 Task: Add Sprouts Organic Ginger Root Ground Spice to the cart.
Action: Mouse moved to (18, 82)
Screenshot: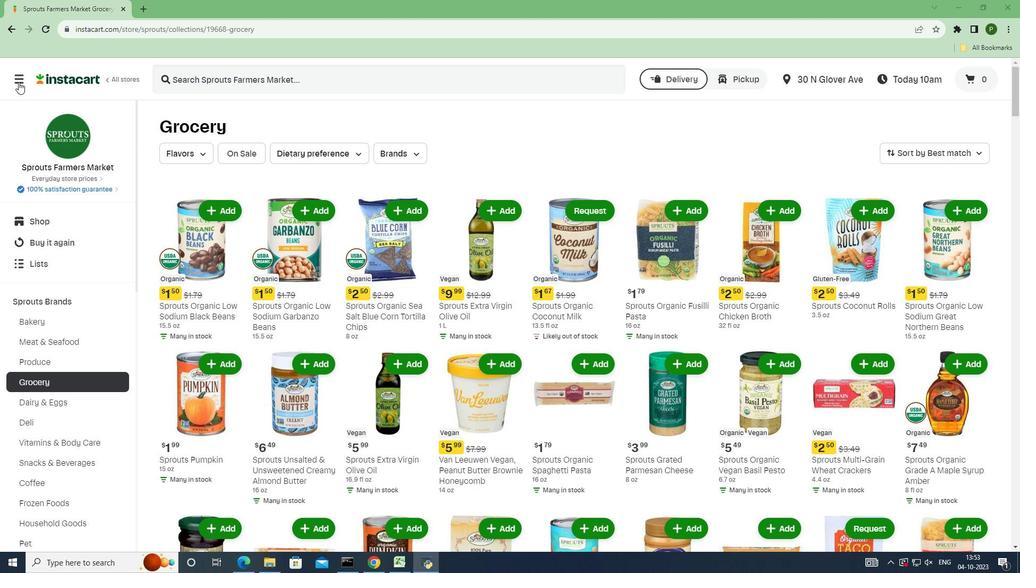 
Action: Mouse pressed left at (18, 82)
Screenshot: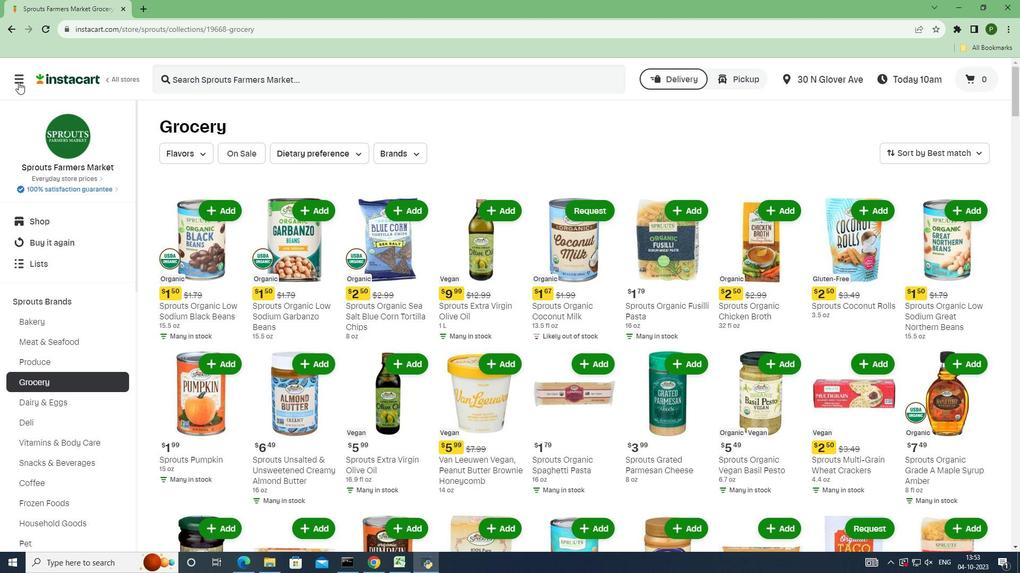 
Action: Mouse moved to (57, 298)
Screenshot: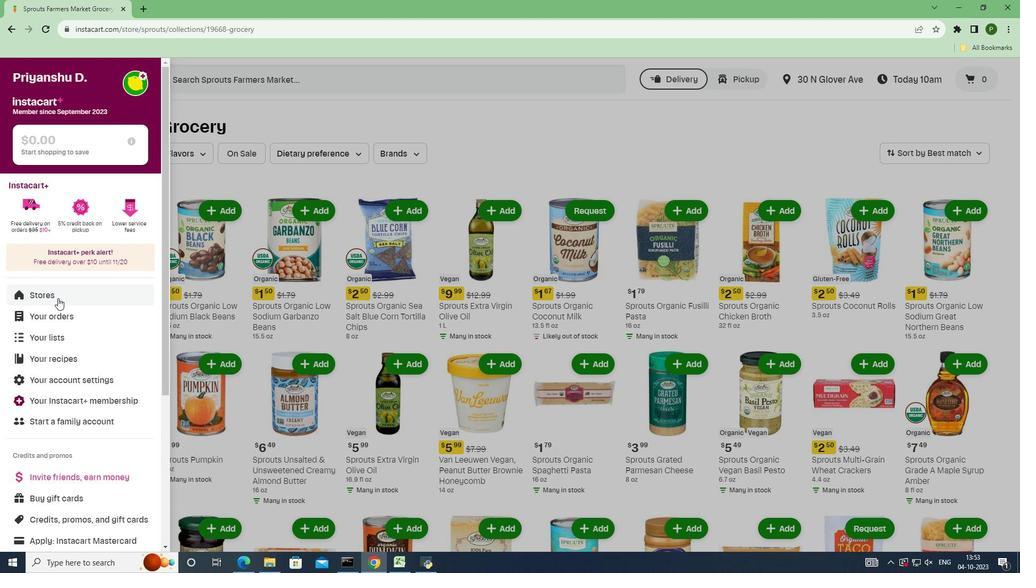 
Action: Mouse pressed left at (57, 298)
Screenshot: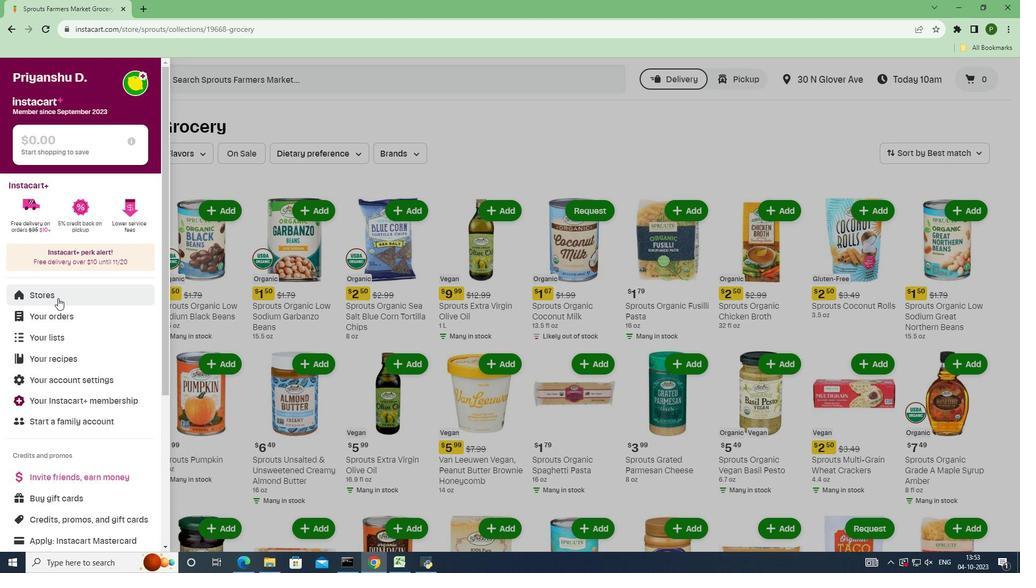 
Action: Mouse moved to (227, 132)
Screenshot: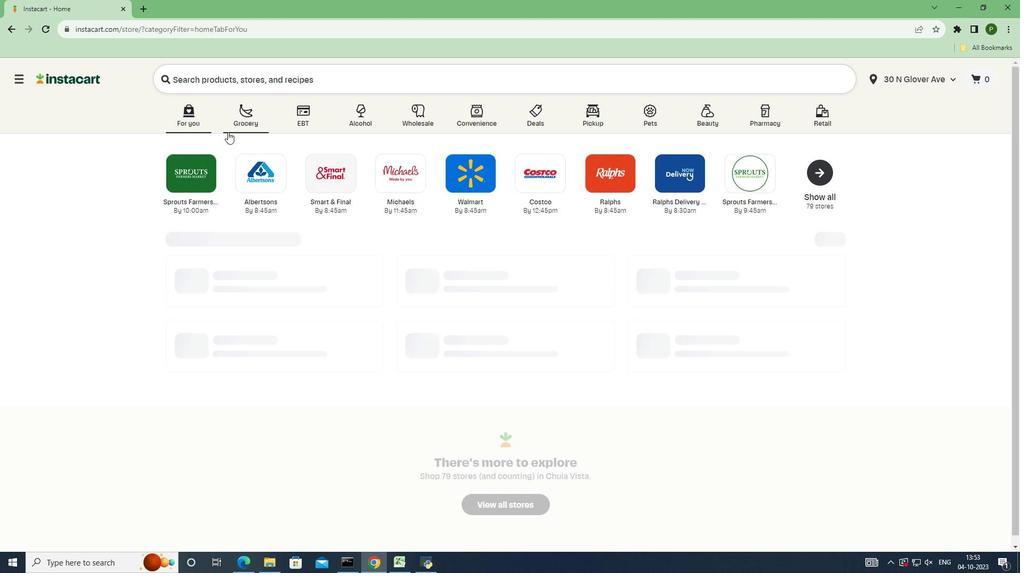
Action: Mouse pressed left at (227, 132)
Screenshot: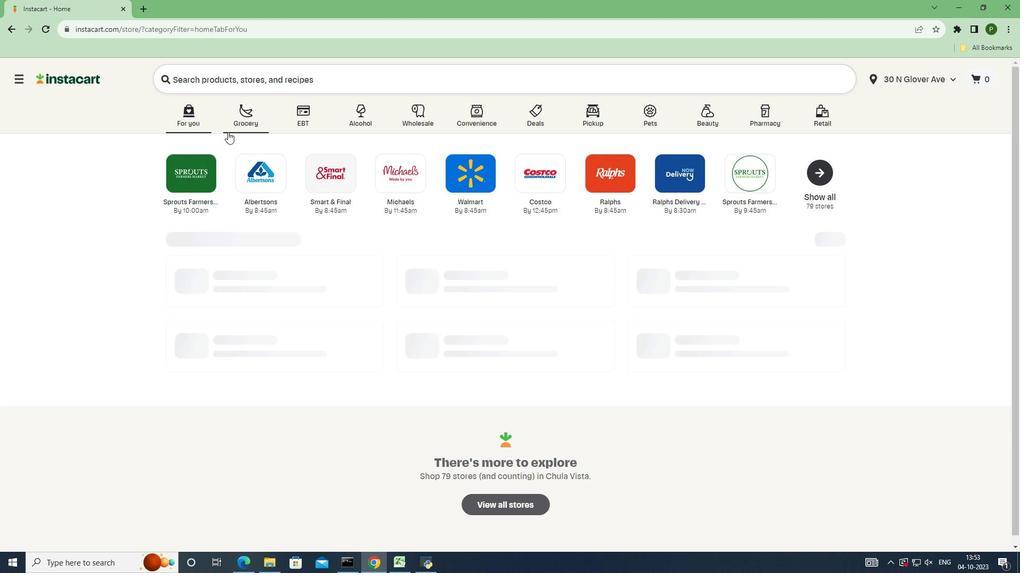 
Action: Mouse moved to (637, 244)
Screenshot: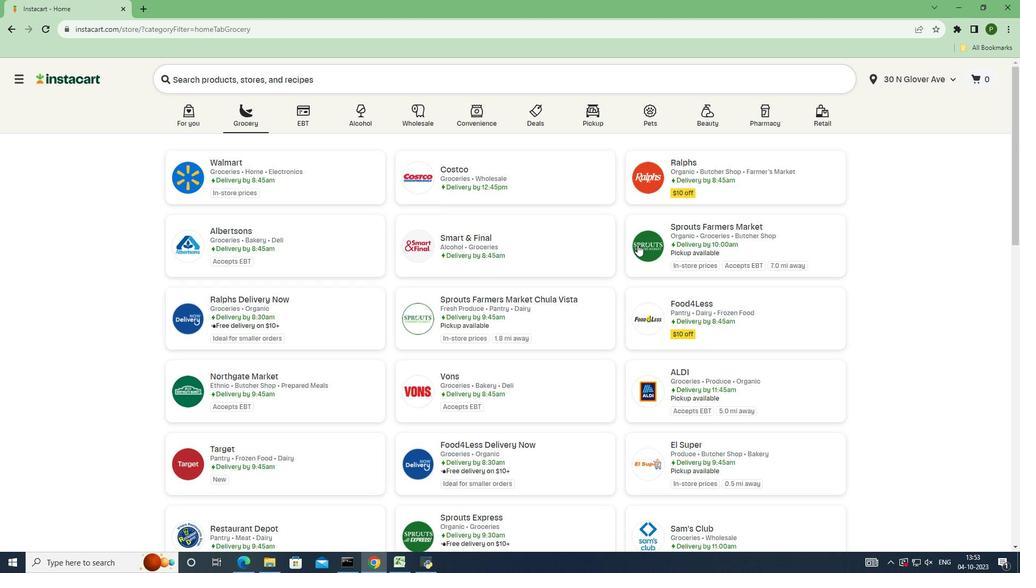 
Action: Mouse pressed left at (637, 244)
Screenshot: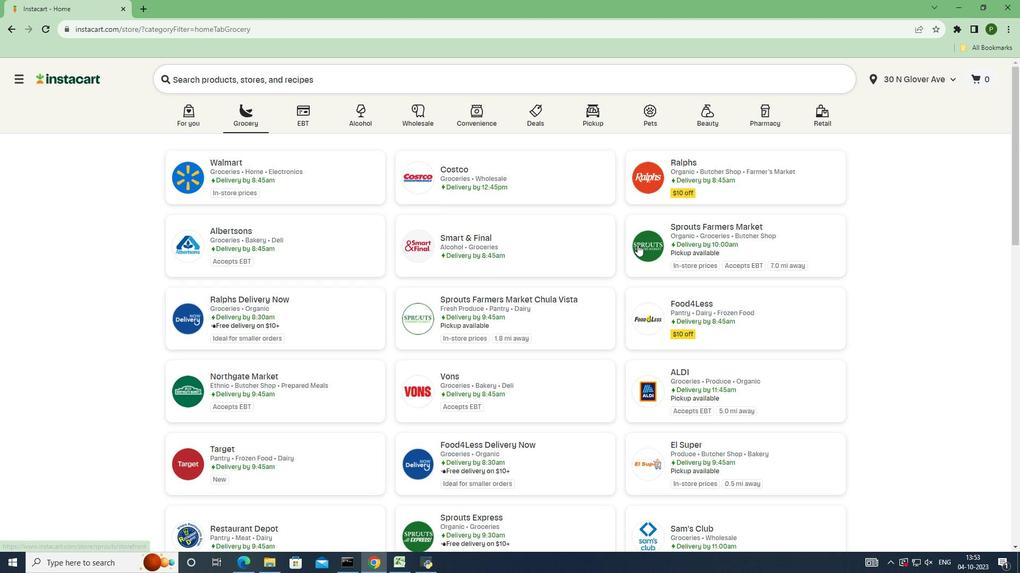 
Action: Mouse moved to (80, 306)
Screenshot: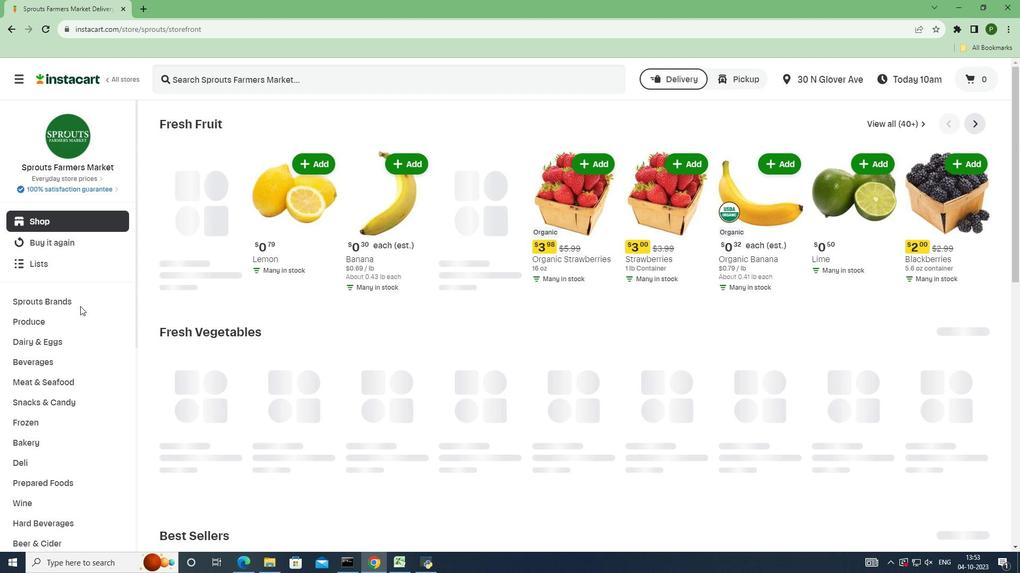 
Action: Mouse pressed left at (80, 306)
Screenshot: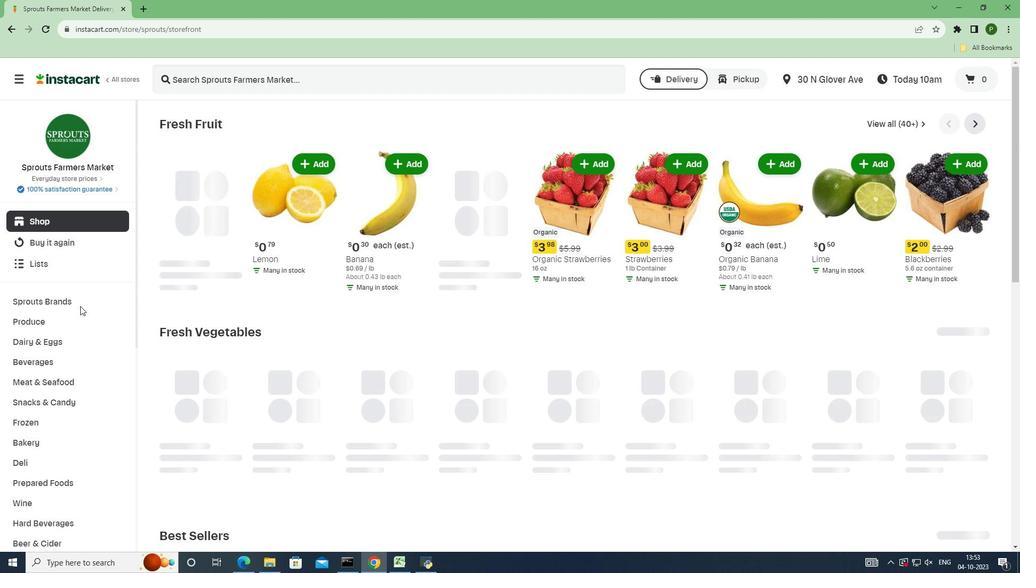 
Action: Mouse moved to (80, 300)
Screenshot: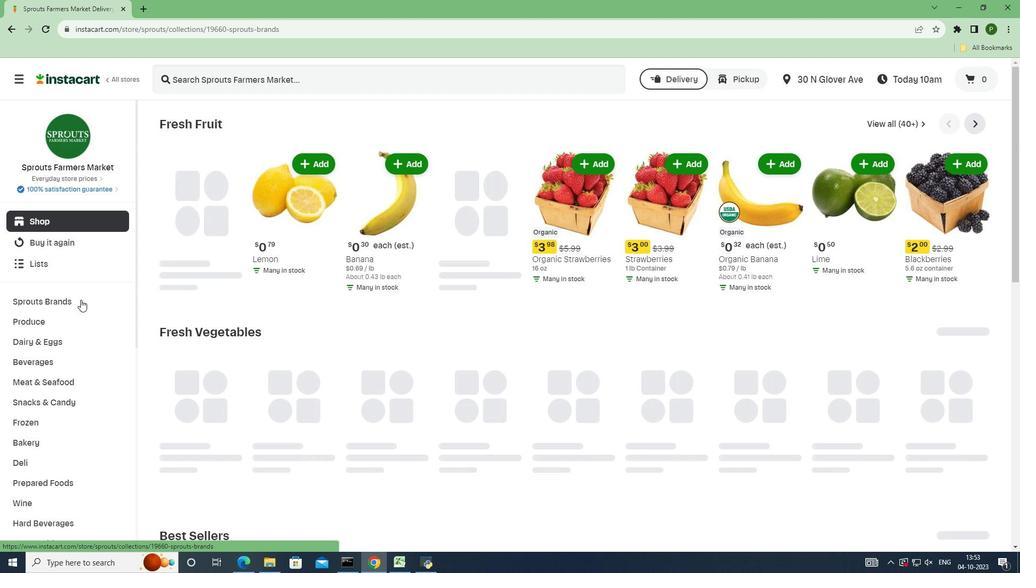 
Action: Mouse pressed left at (80, 300)
Screenshot: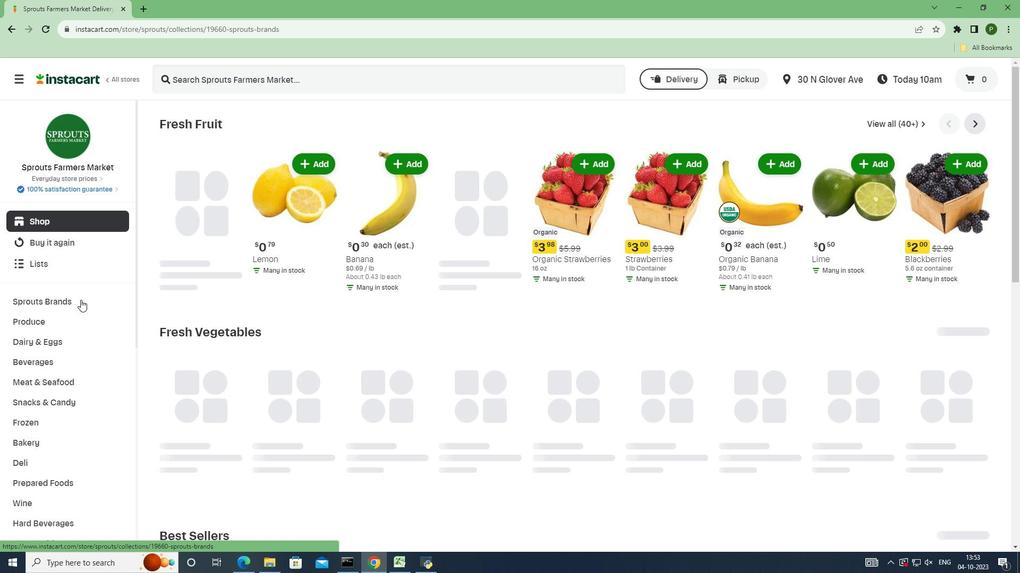 
Action: Mouse moved to (83, 381)
Screenshot: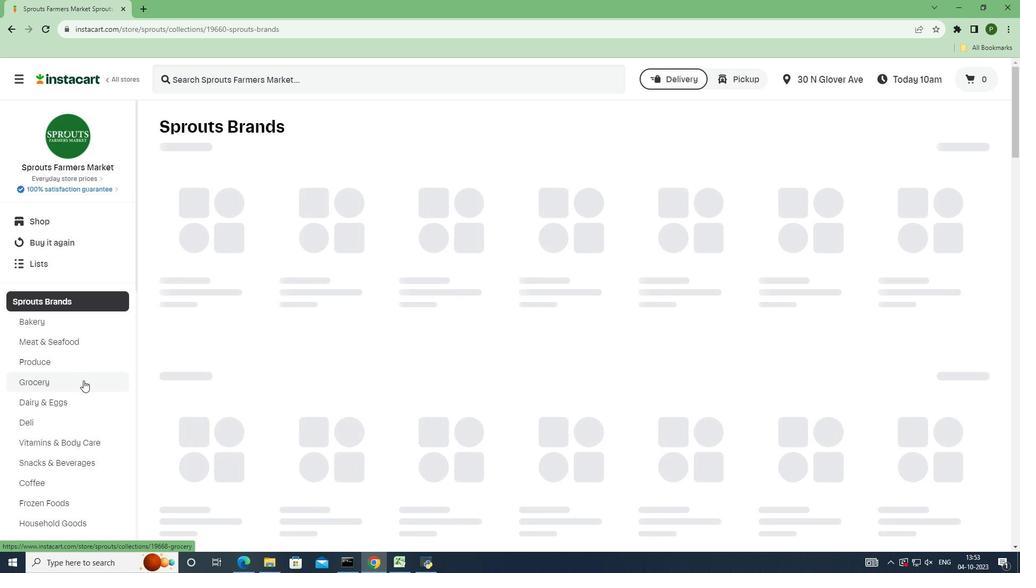 
Action: Mouse pressed left at (83, 381)
Screenshot: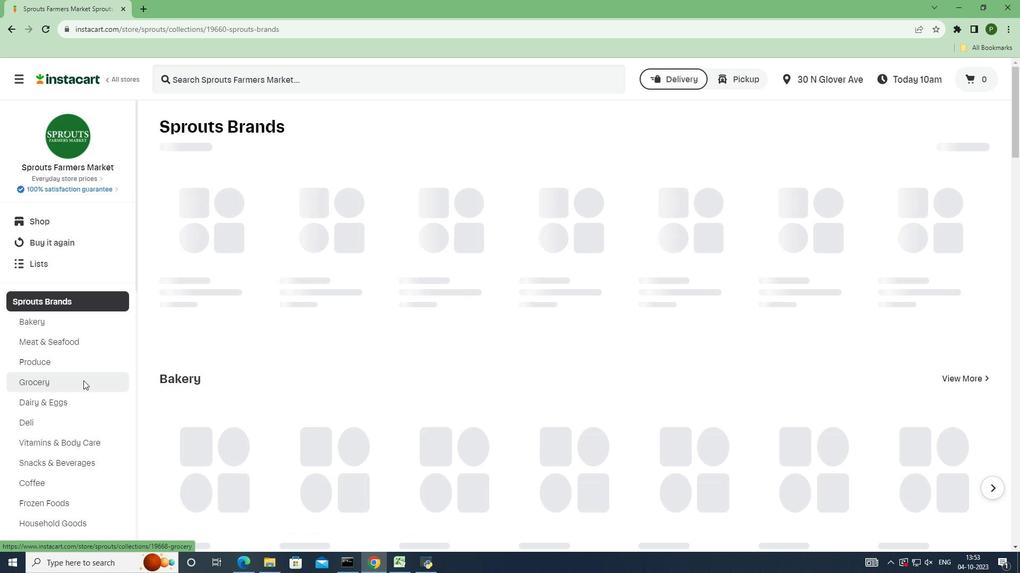 
Action: Mouse moved to (200, 248)
Screenshot: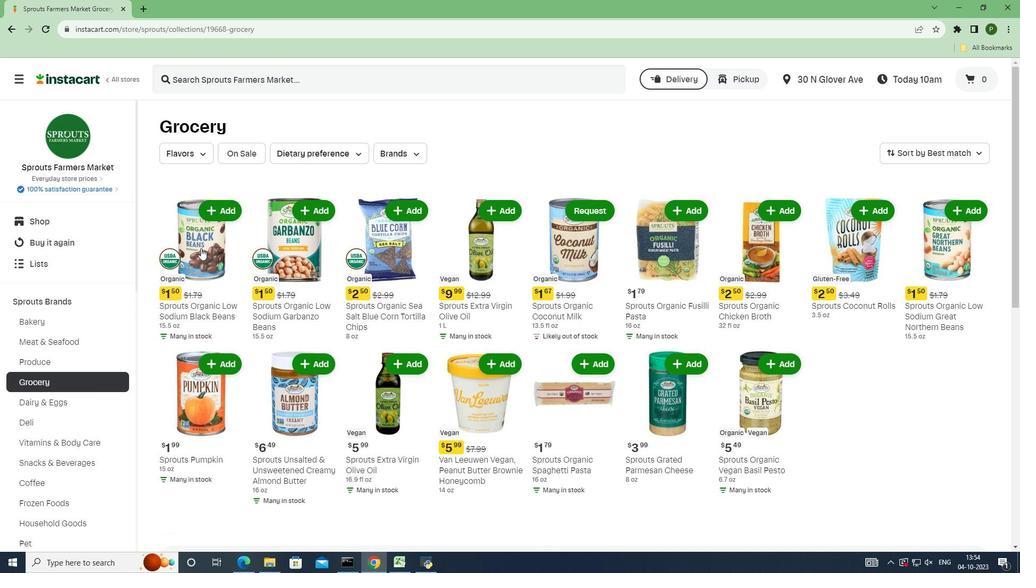 
Action: Mouse scrolled (200, 248) with delta (0, 0)
Screenshot: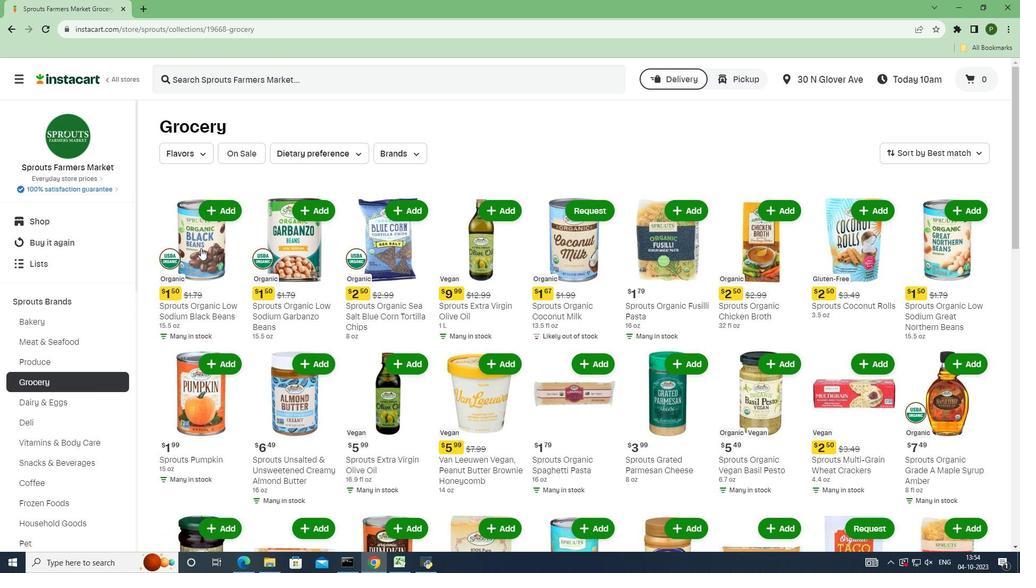 
Action: Mouse scrolled (200, 248) with delta (0, 0)
Screenshot: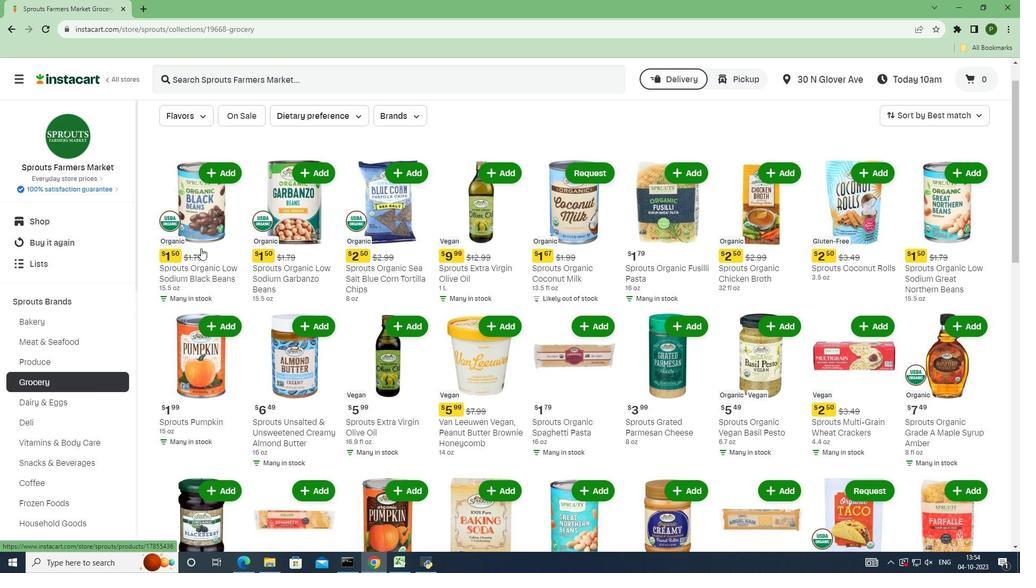
Action: Mouse moved to (213, 254)
Screenshot: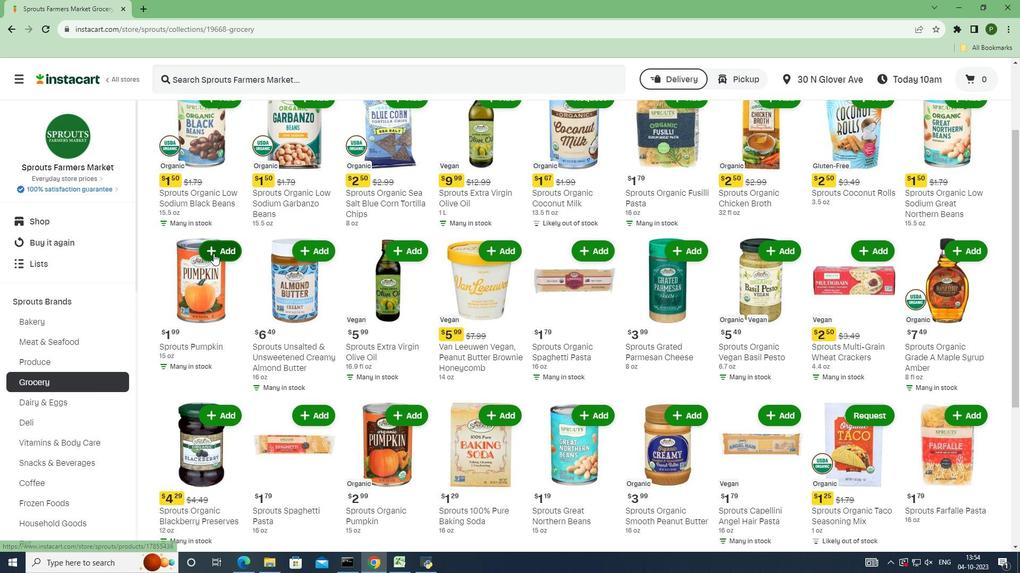 
Action: Mouse scrolled (213, 253) with delta (0, 0)
Screenshot: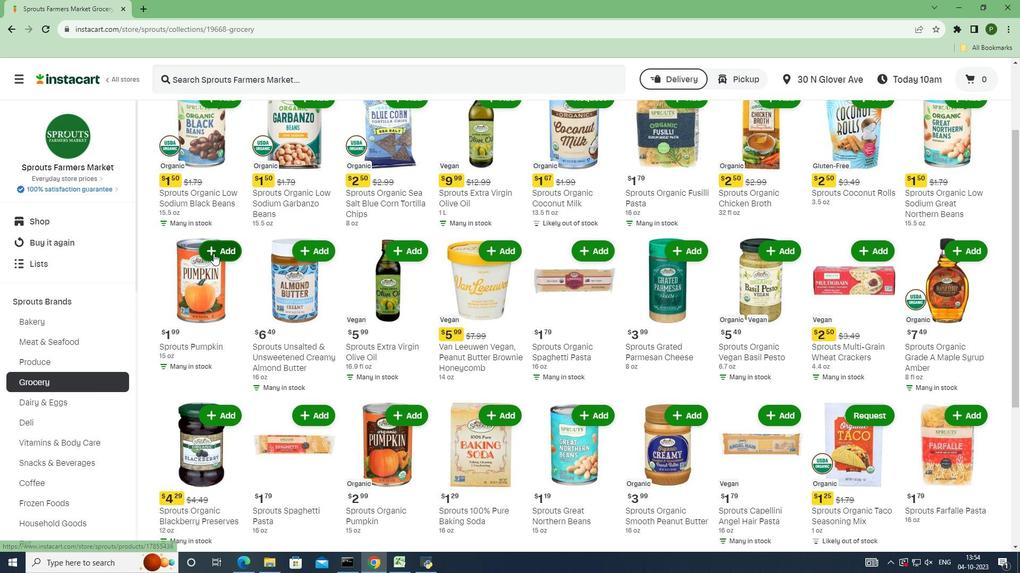 
Action: Mouse scrolled (213, 253) with delta (0, 0)
Screenshot: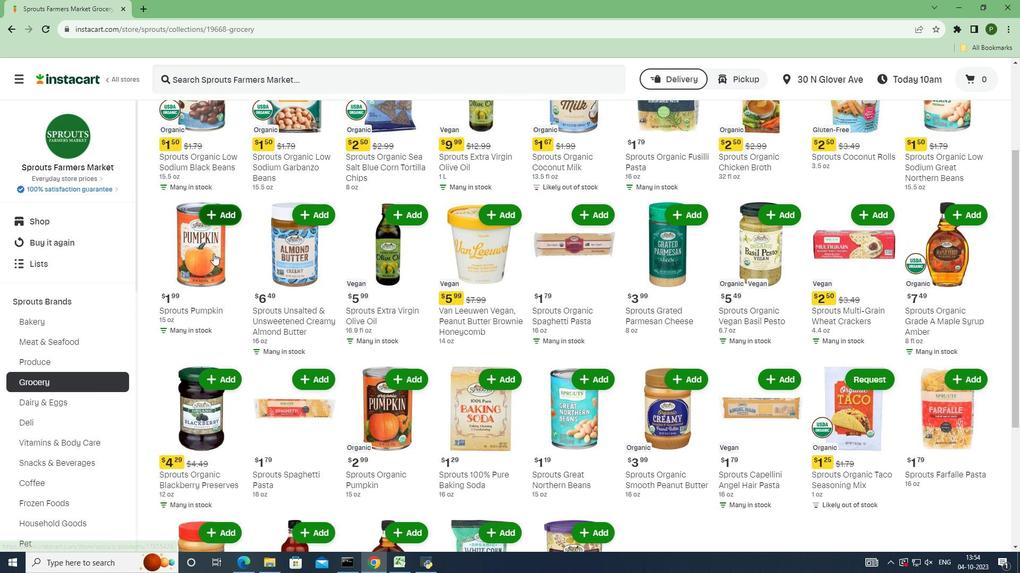 
Action: Mouse scrolled (213, 253) with delta (0, 0)
Screenshot: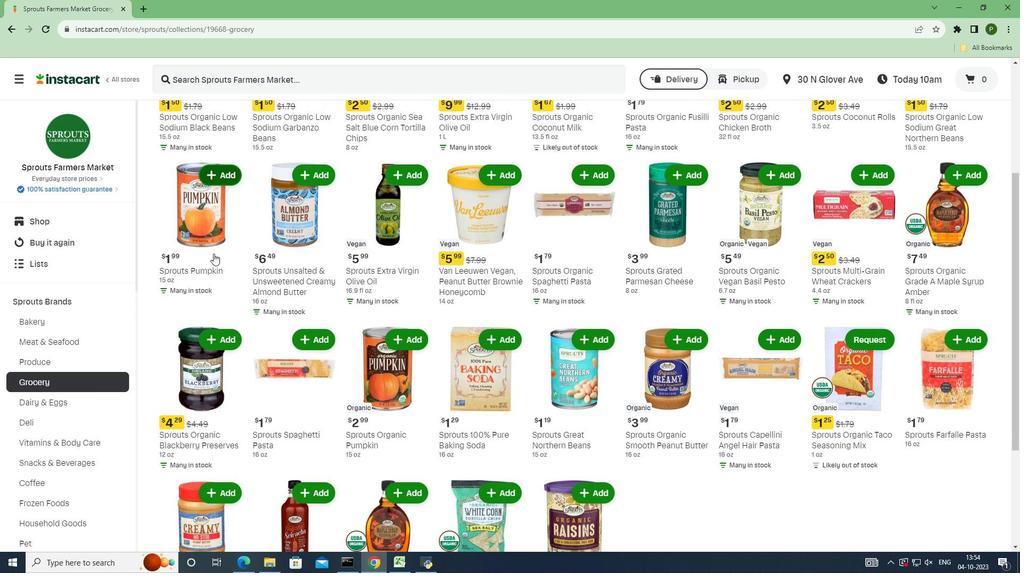 
Action: Mouse moved to (218, 256)
Screenshot: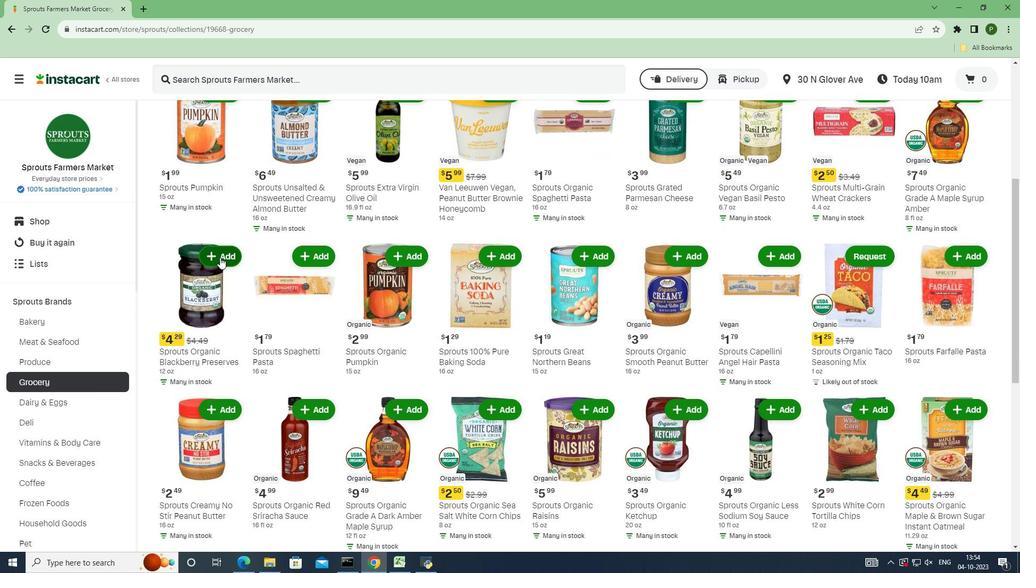 
Action: Mouse scrolled (218, 256) with delta (0, 0)
Screenshot: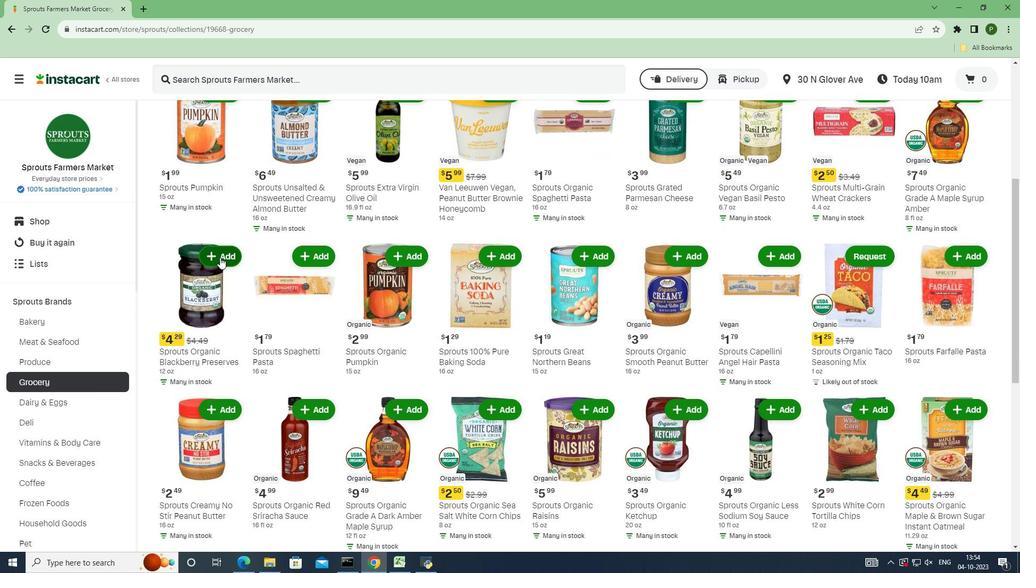 
Action: Mouse moved to (219, 257)
Screenshot: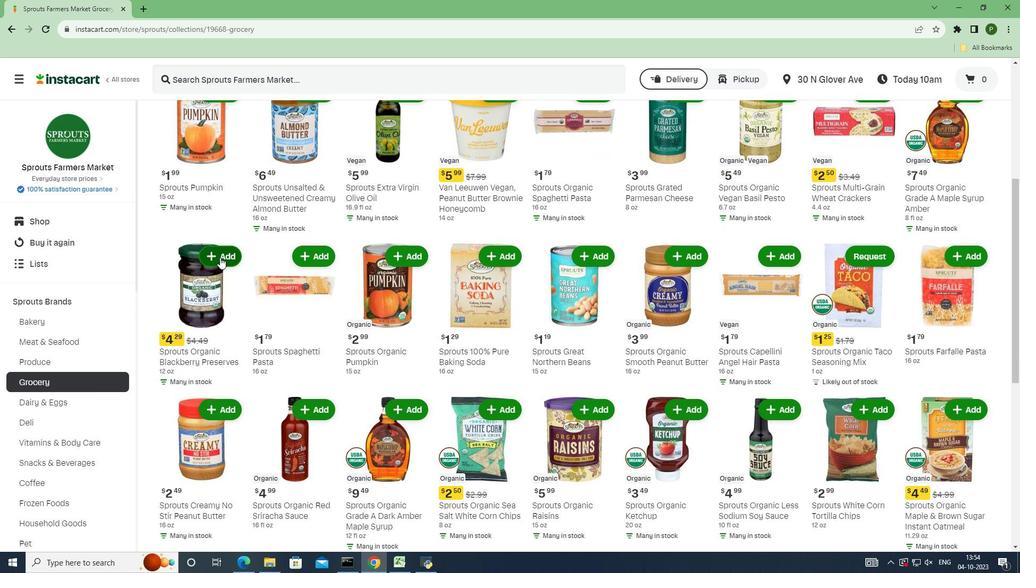 
Action: Mouse scrolled (219, 257) with delta (0, 0)
Screenshot: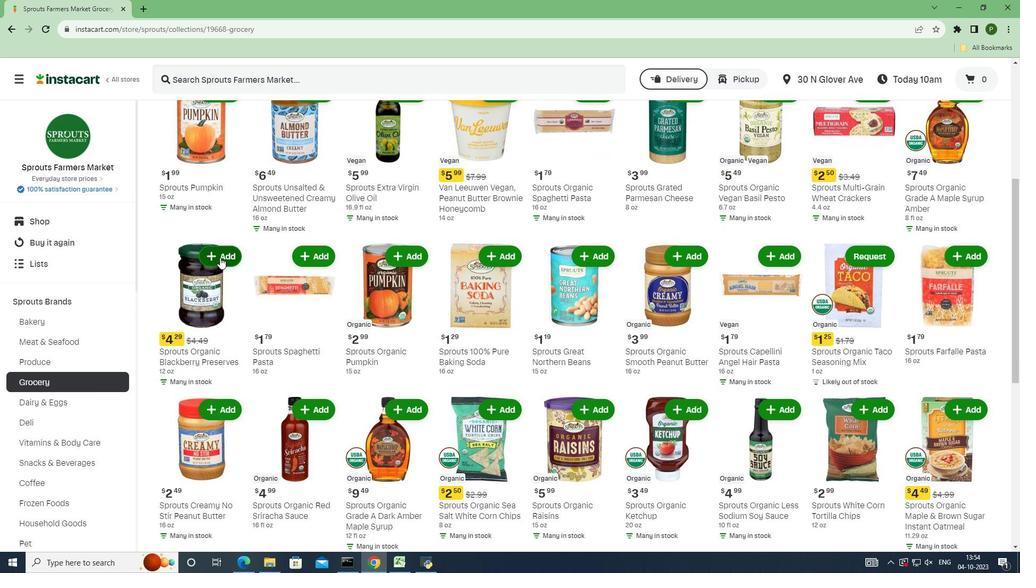 
Action: Mouse moved to (220, 258)
Screenshot: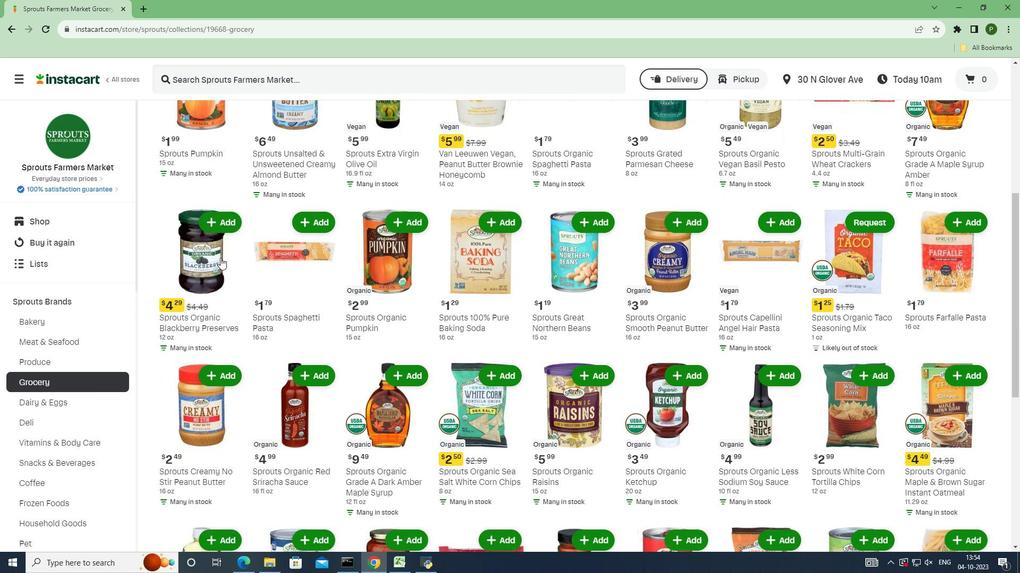 
Action: Mouse scrolled (220, 257) with delta (0, 0)
Screenshot: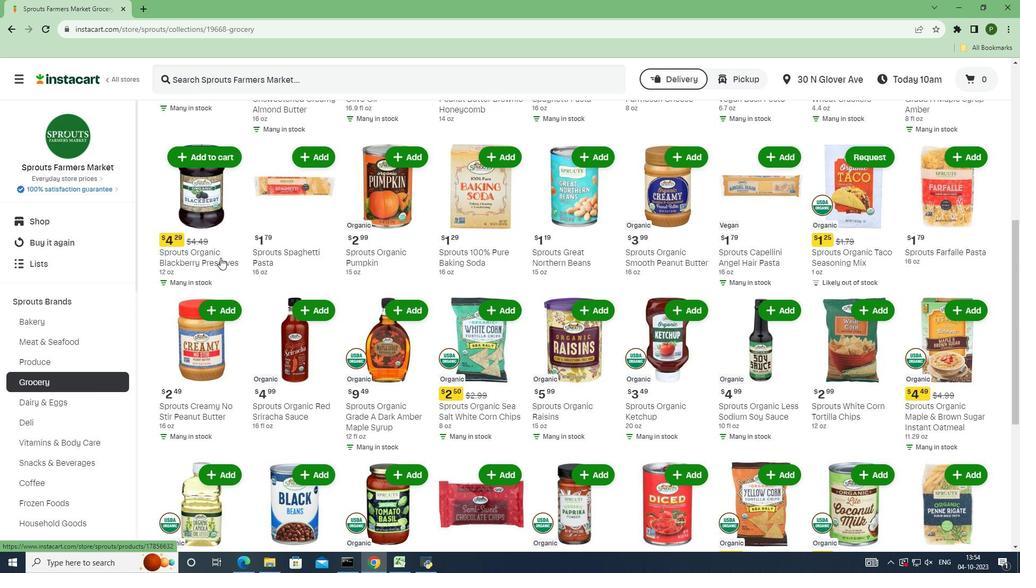 
Action: Mouse scrolled (220, 257) with delta (0, 0)
Screenshot: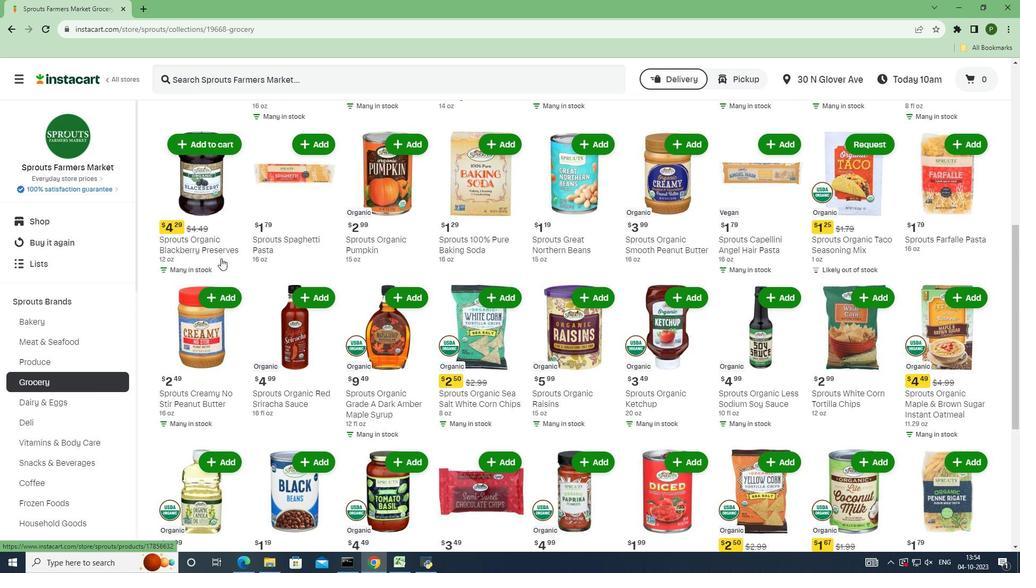 
Action: Mouse moved to (221, 258)
Screenshot: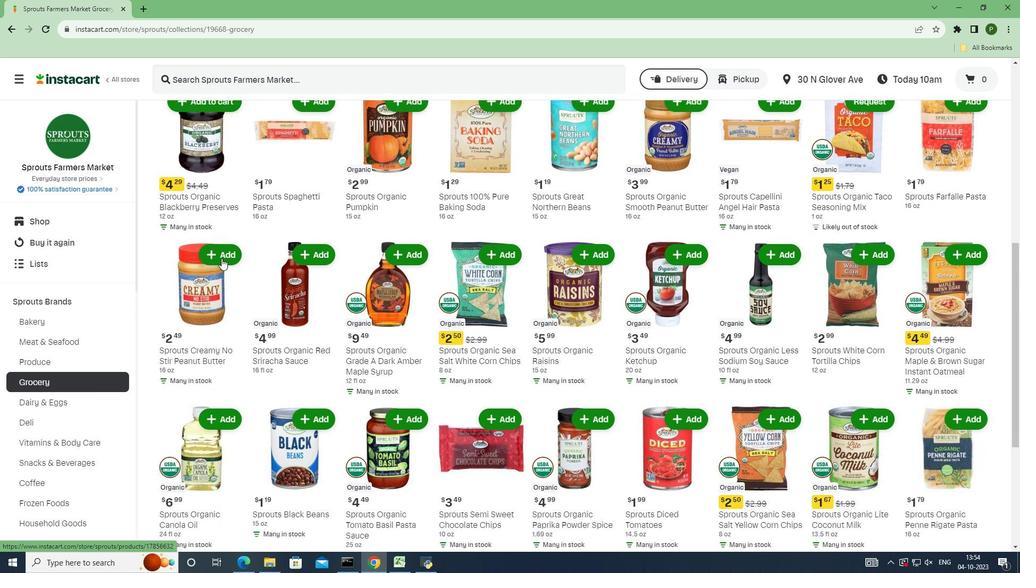 
Action: Mouse scrolled (221, 258) with delta (0, 0)
Screenshot: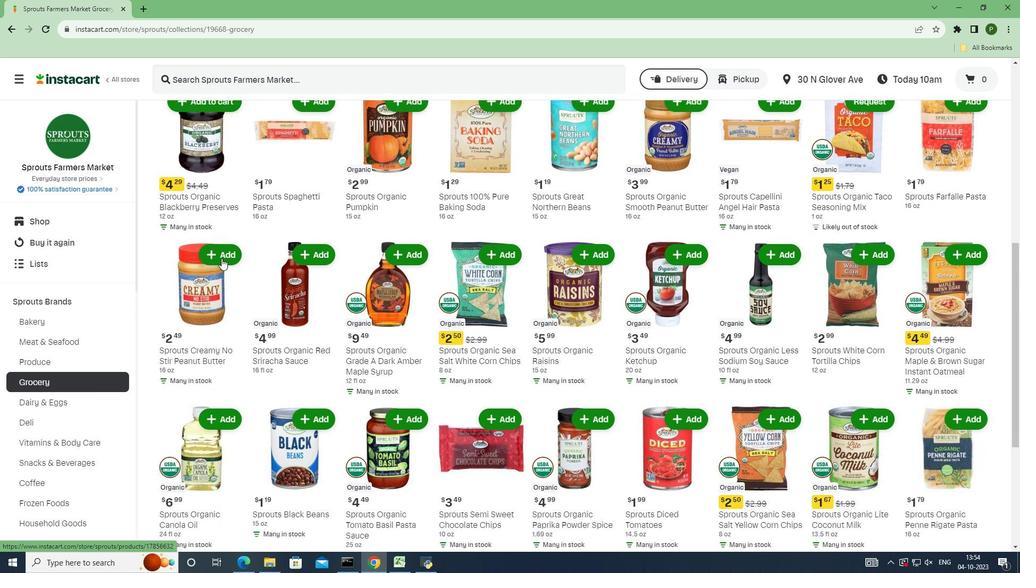 
Action: Mouse scrolled (221, 258) with delta (0, 0)
Screenshot: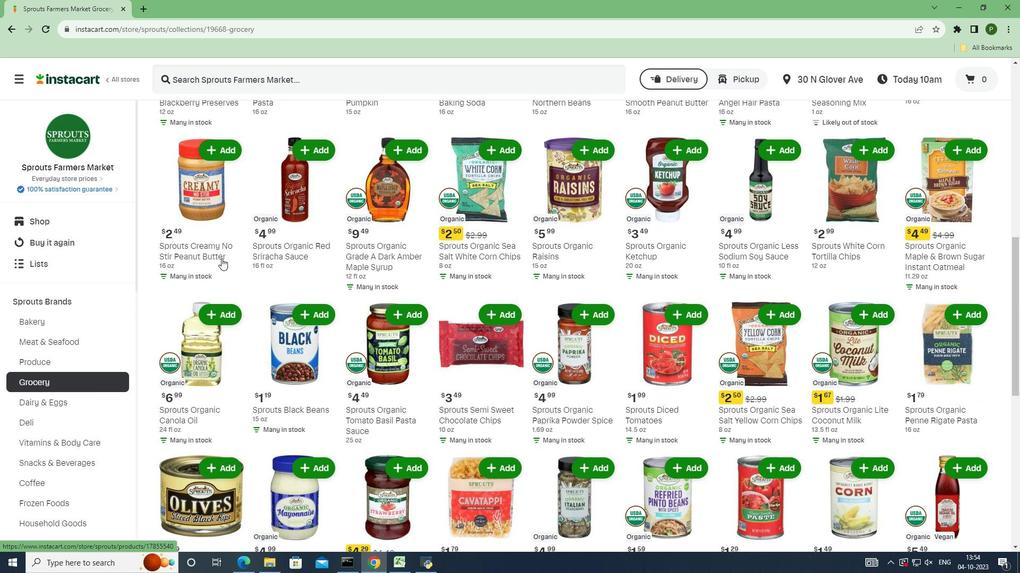 
Action: Mouse scrolled (221, 258) with delta (0, 0)
Screenshot: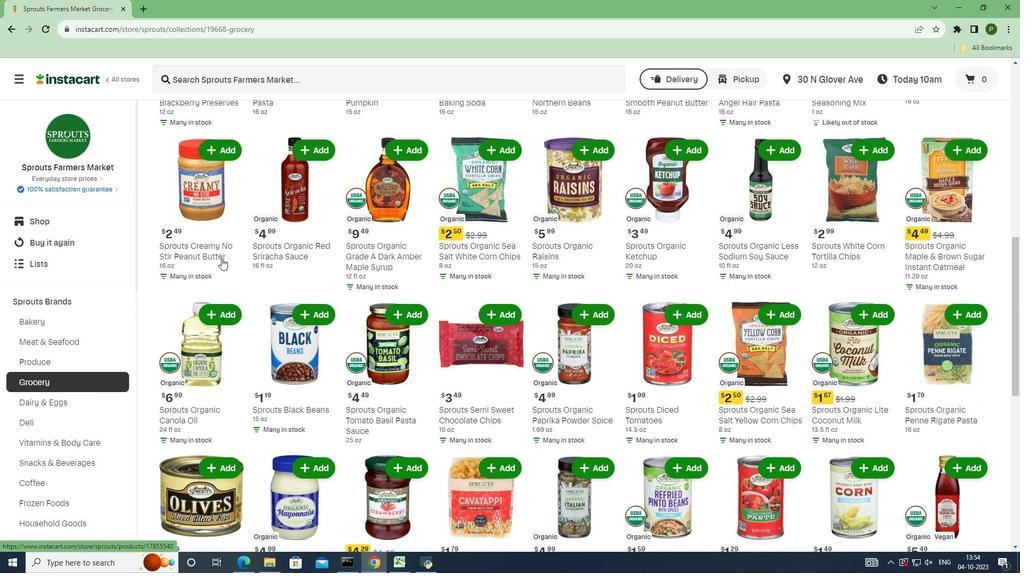 
Action: Mouse scrolled (221, 258) with delta (0, 0)
Screenshot: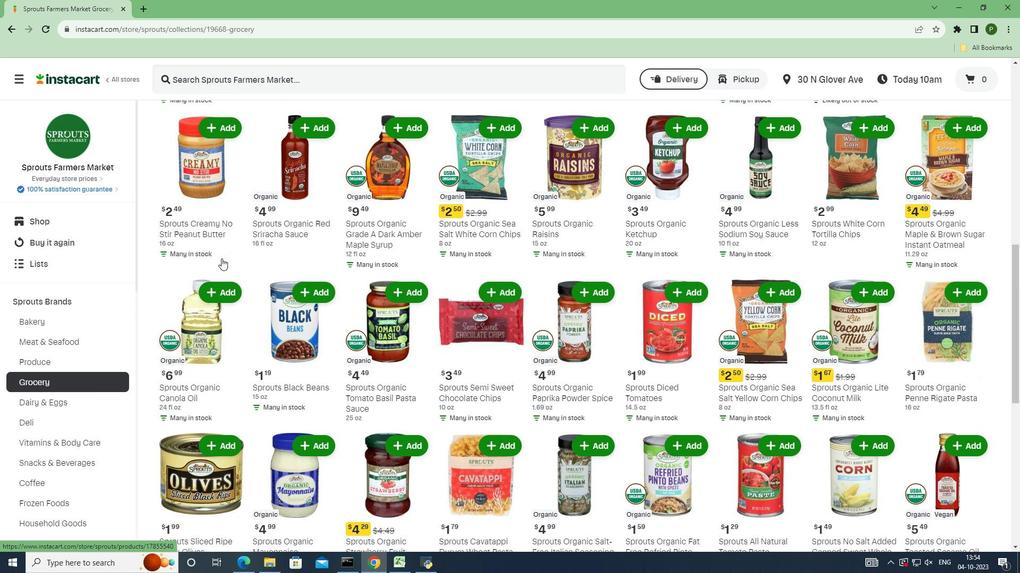
Action: Mouse scrolled (221, 258) with delta (0, 0)
Screenshot: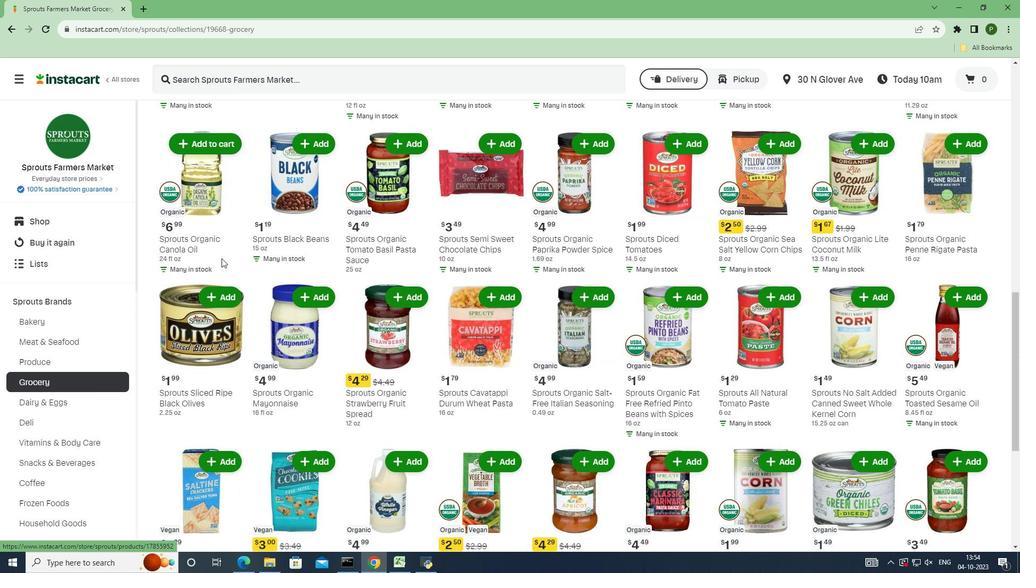
Action: Mouse scrolled (221, 258) with delta (0, 0)
Screenshot: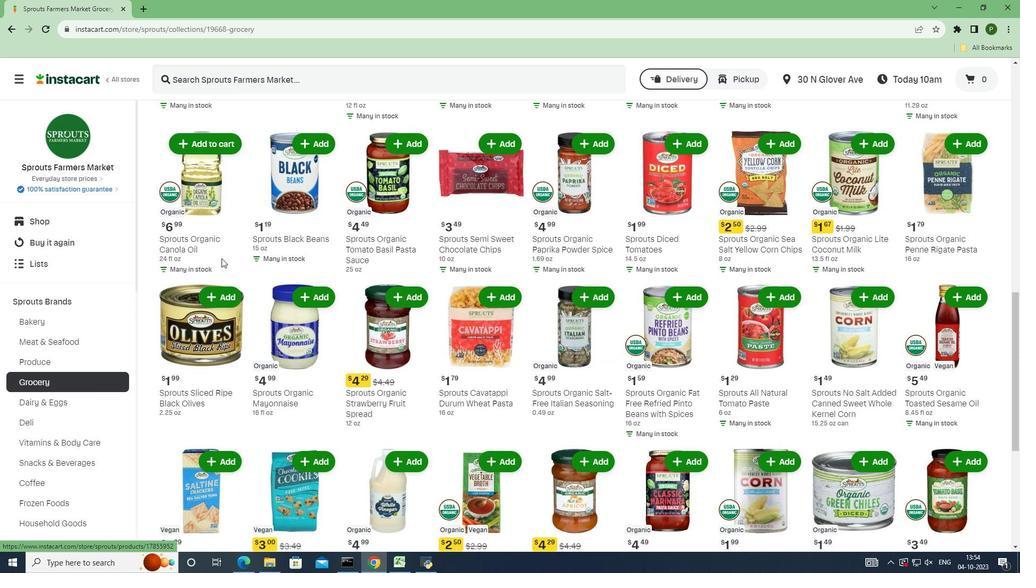 
Action: Mouse scrolled (221, 258) with delta (0, 0)
Screenshot: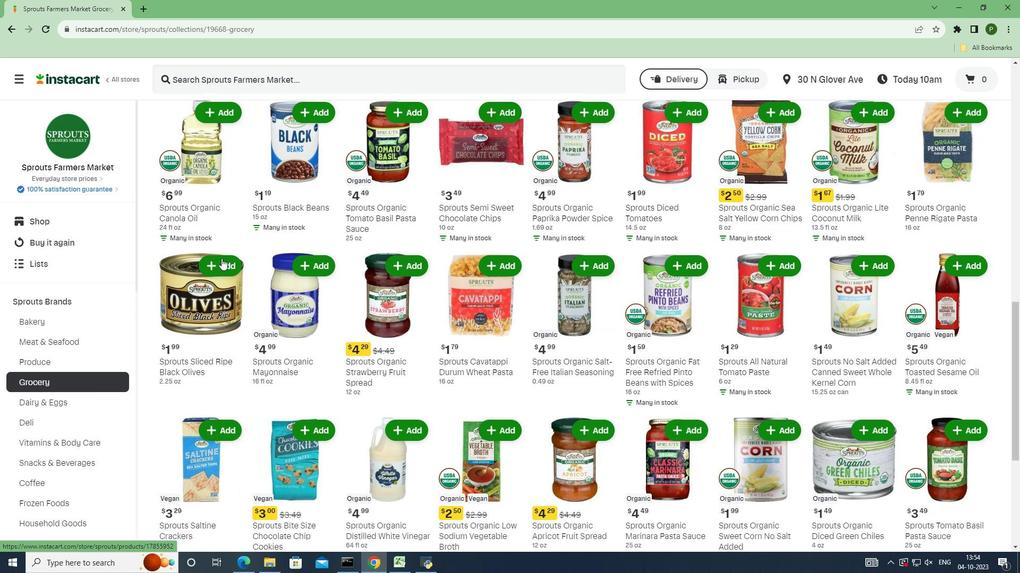 
Action: Mouse scrolled (221, 258) with delta (0, 0)
Screenshot: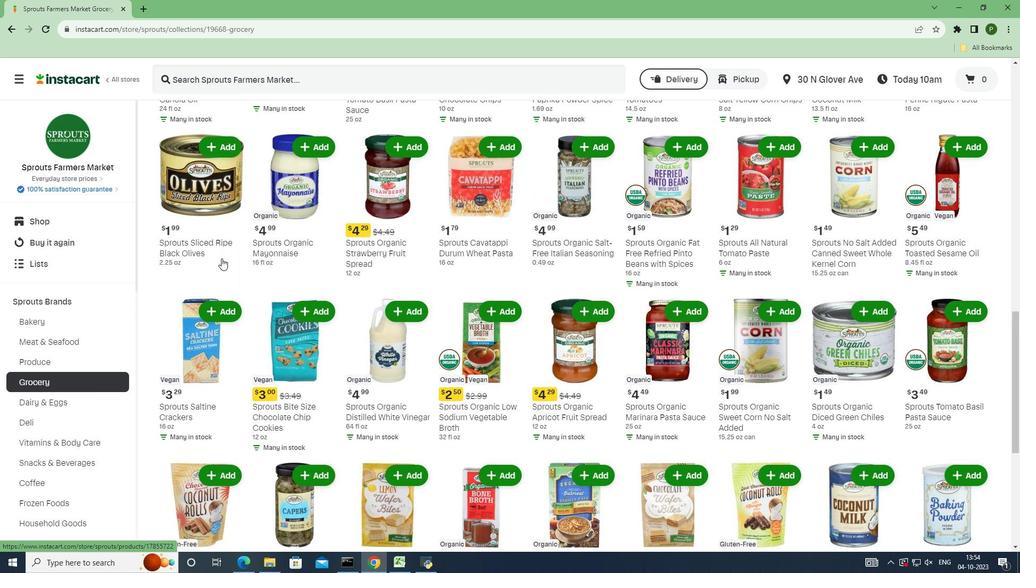 
Action: Mouse scrolled (221, 258) with delta (0, 0)
Screenshot: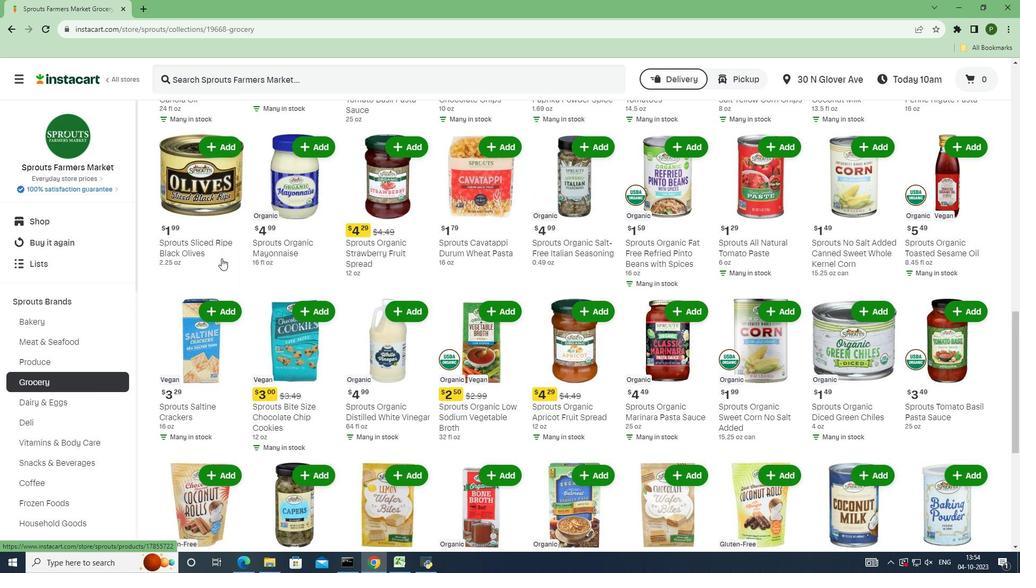 
Action: Mouse scrolled (221, 258) with delta (0, 0)
Screenshot: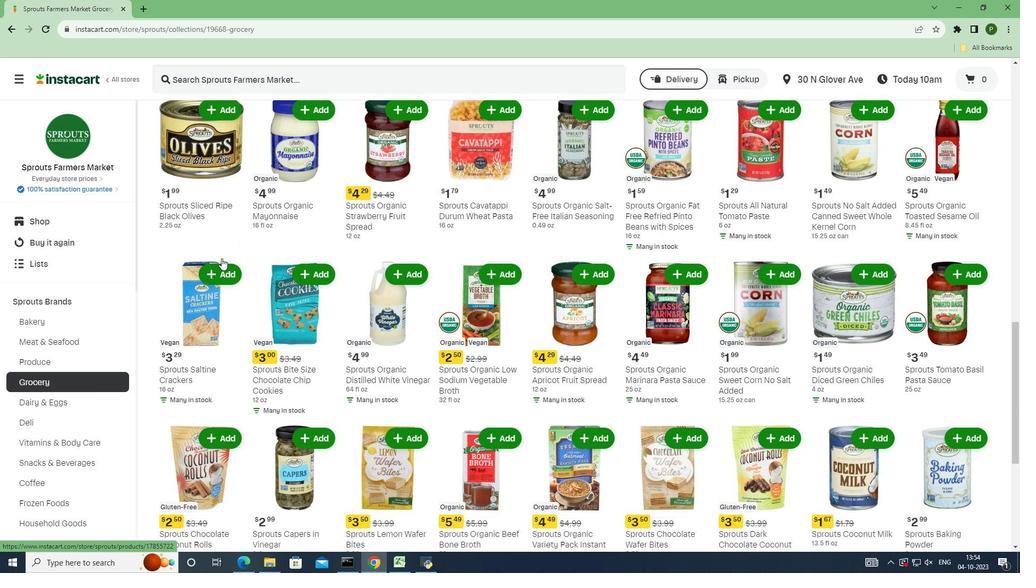 
Action: Mouse scrolled (221, 258) with delta (0, 0)
Screenshot: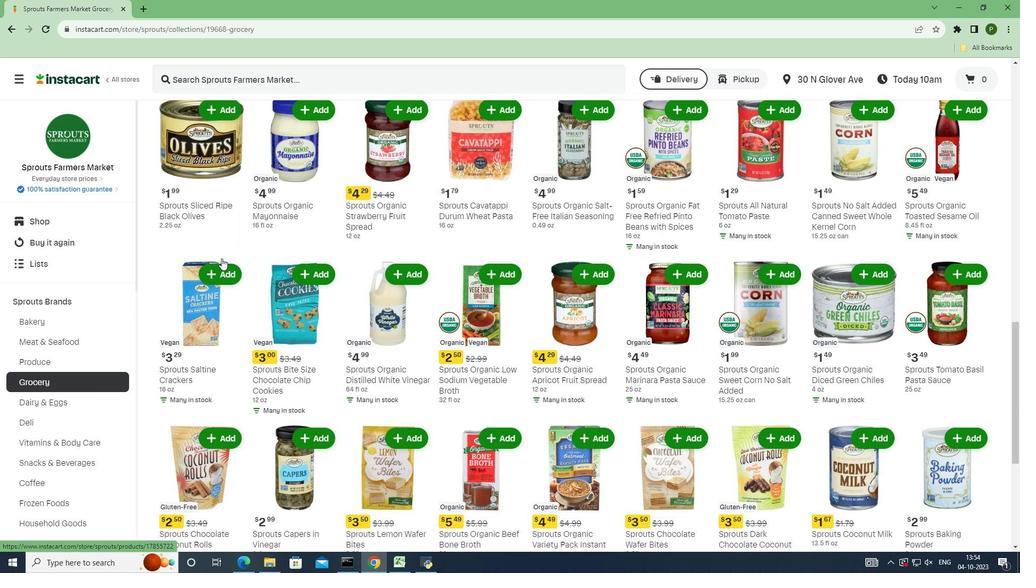 
Action: Mouse scrolled (221, 258) with delta (0, 0)
Screenshot: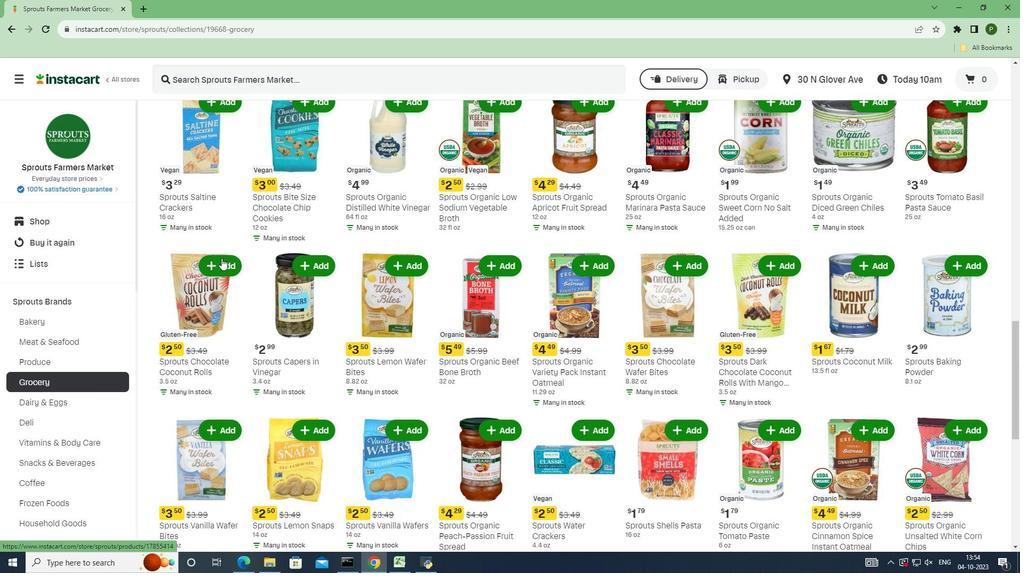 
Action: Mouse scrolled (221, 258) with delta (0, 0)
Screenshot: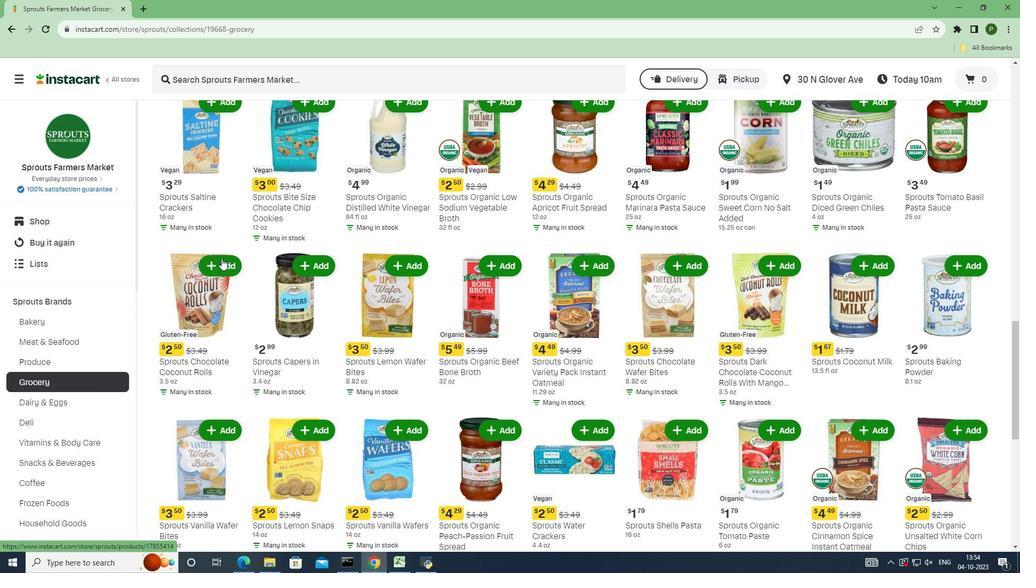 
Action: Mouse scrolled (221, 258) with delta (0, 0)
Screenshot: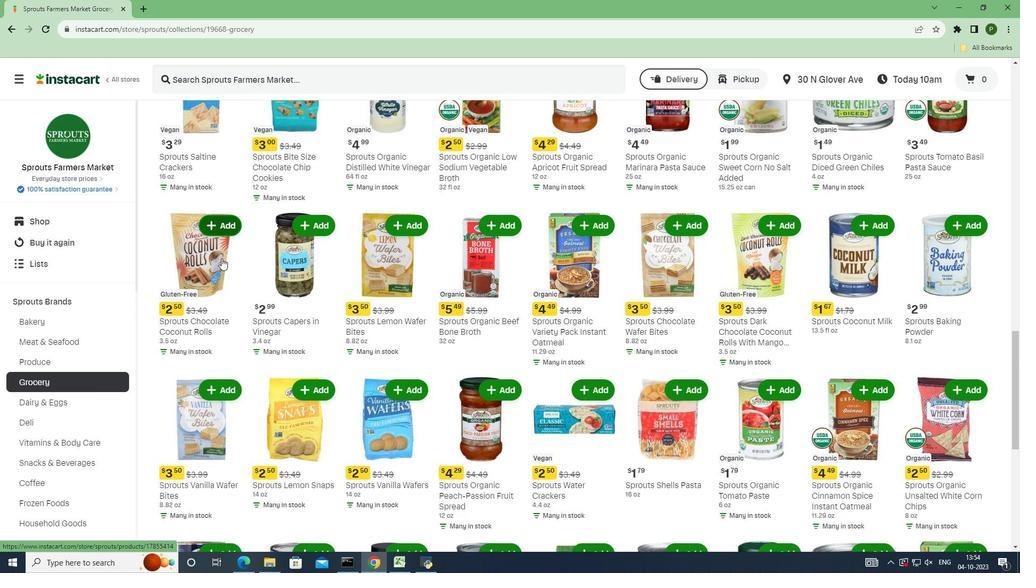 
Action: Mouse scrolled (221, 258) with delta (0, 0)
Screenshot: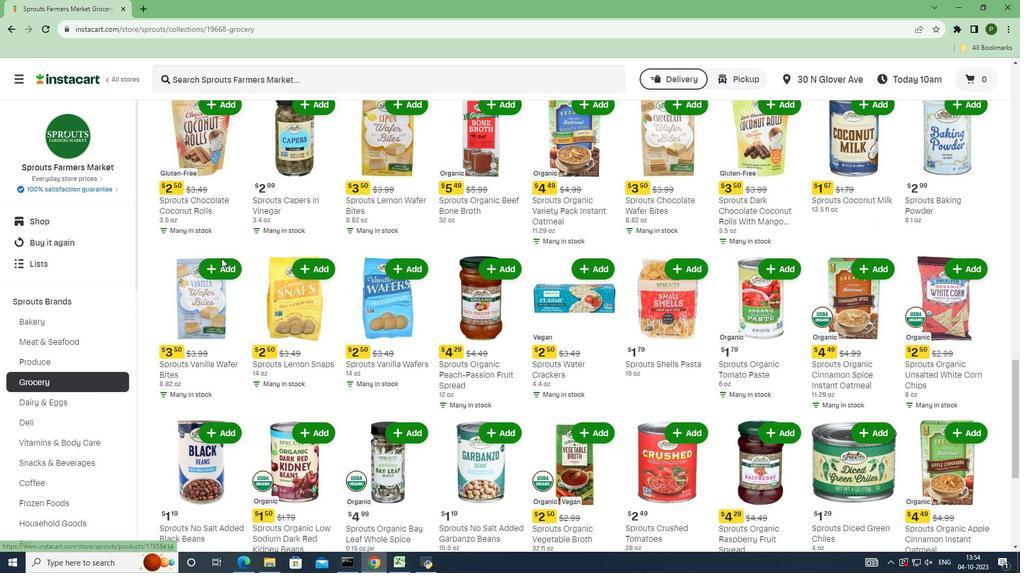 
Action: Mouse scrolled (221, 258) with delta (0, 0)
Screenshot: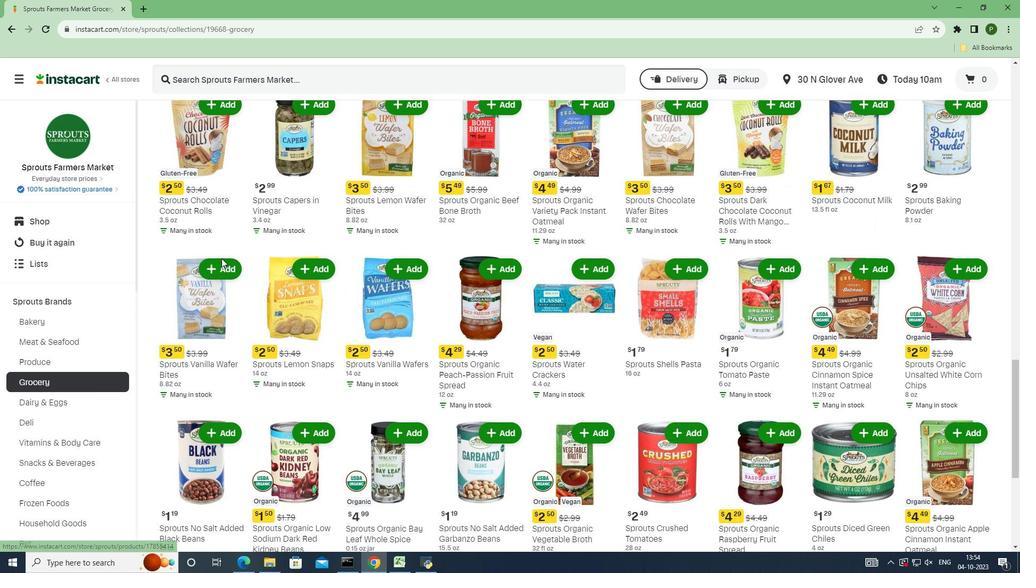 
Action: Mouse scrolled (221, 258) with delta (0, 0)
Screenshot: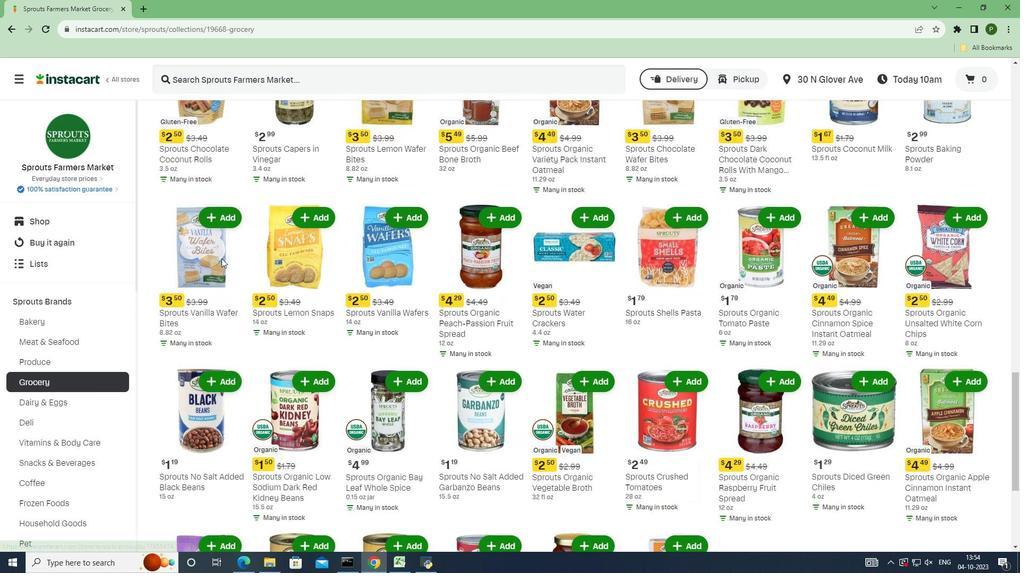 
Action: Mouse scrolled (221, 258) with delta (0, 0)
Screenshot: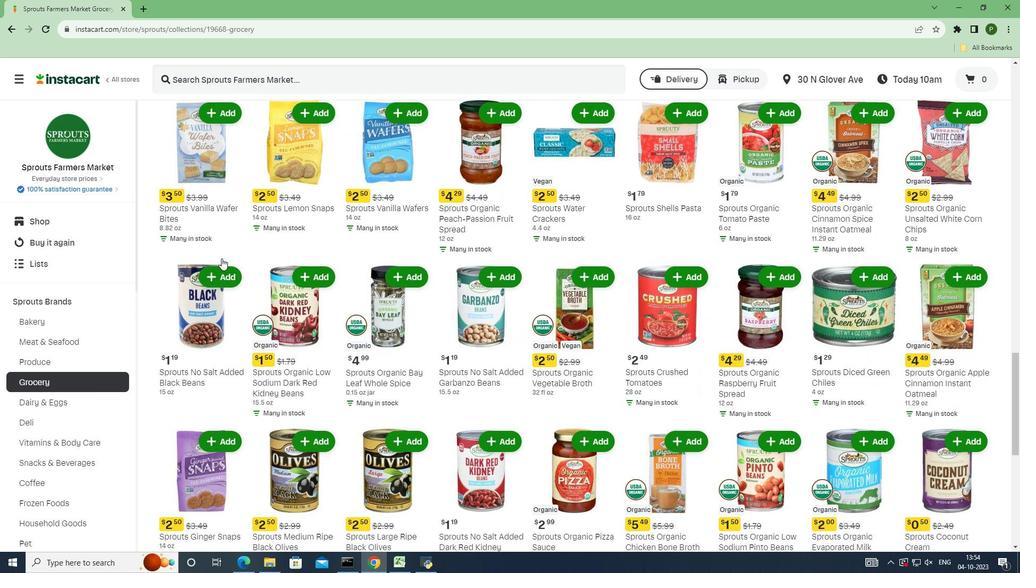 
Action: Mouse scrolled (221, 258) with delta (0, 0)
Screenshot: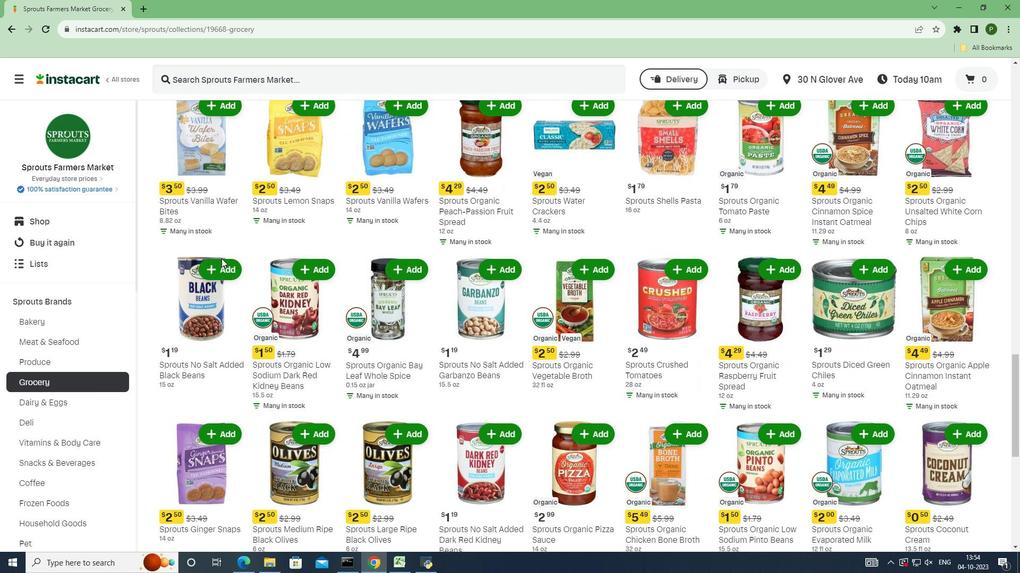 
Action: Mouse scrolled (221, 258) with delta (0, 0)
Screenshot: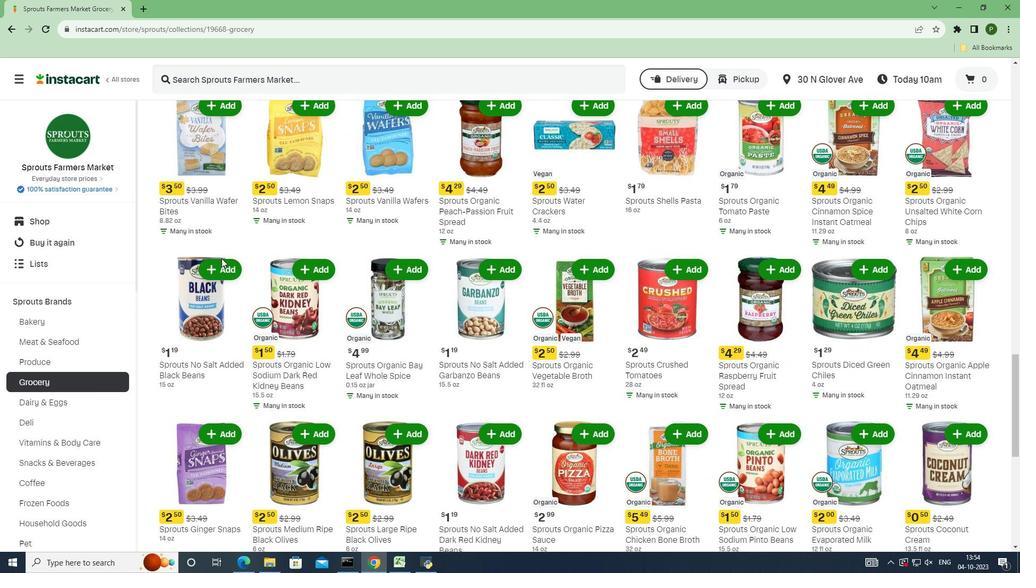 
Action: Mouse scrolled (221, 258) with delta (0, 0)
Screenshot: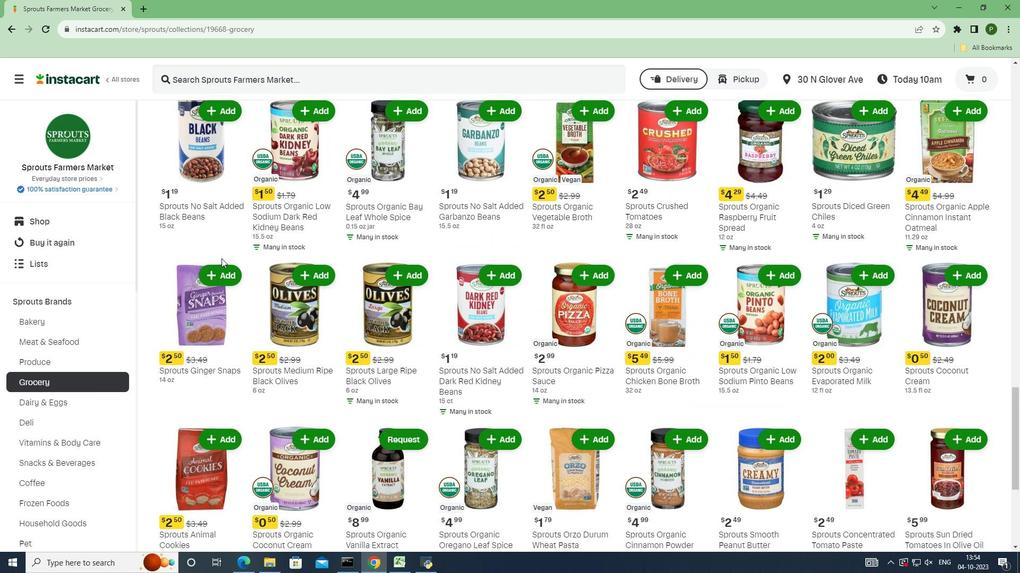 
Action: Mouse scrolled (221, 258) with delta (0, 0)
Screenshot: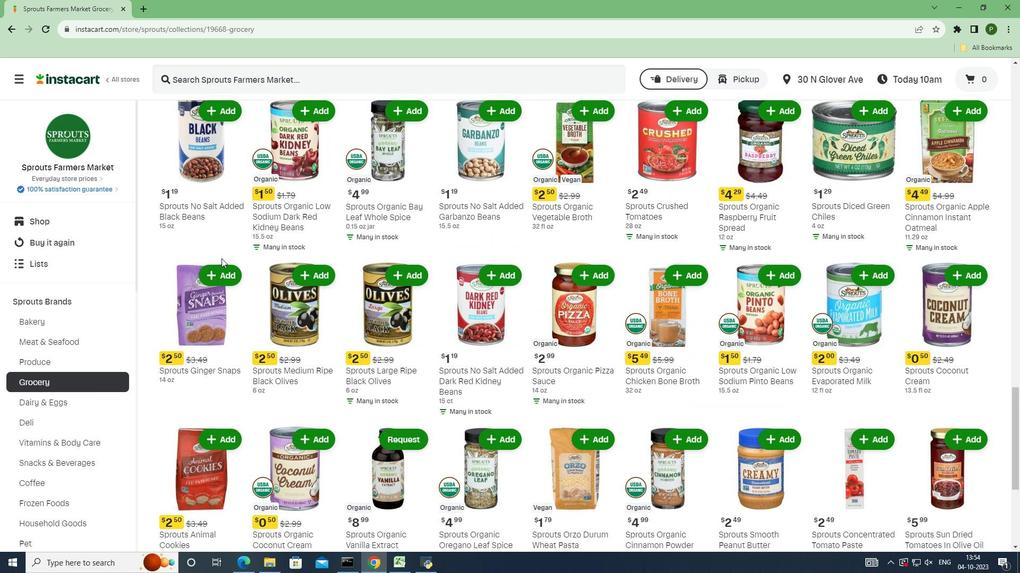 
Action: Mouse scrolled (221, 258) with delta (0, 0)
Screenshot: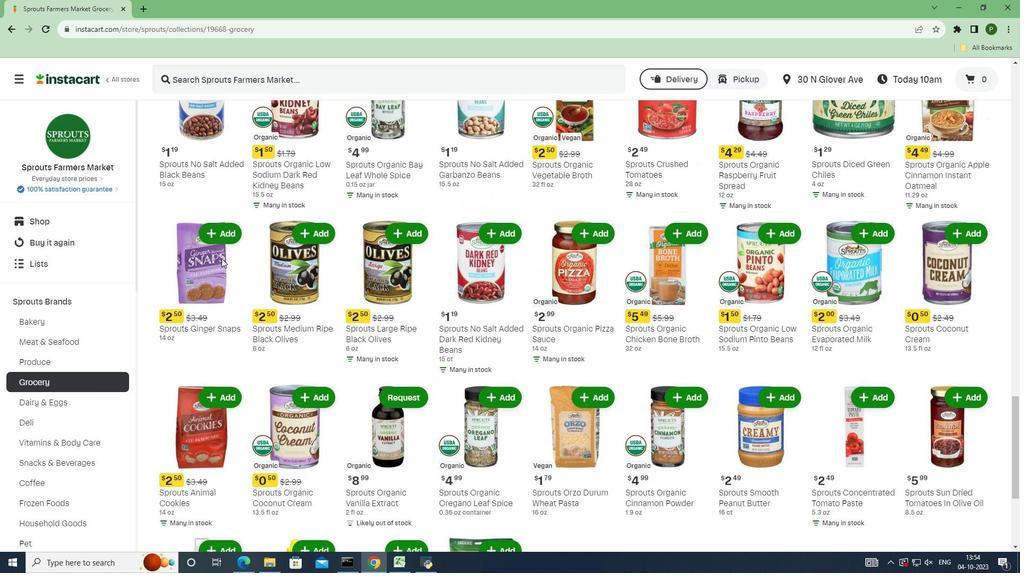 
Action: Mouse scrolled (221, 258) with delta (0, 0)
Screenshot: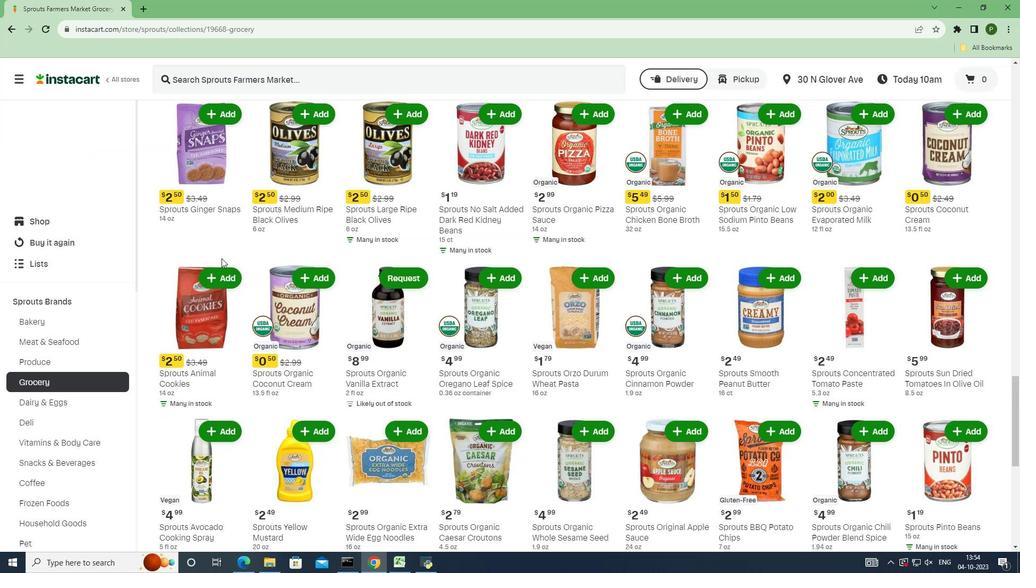 
Action: Mouse scrolled (221, 258) with delta (0, 0)
Screenshot: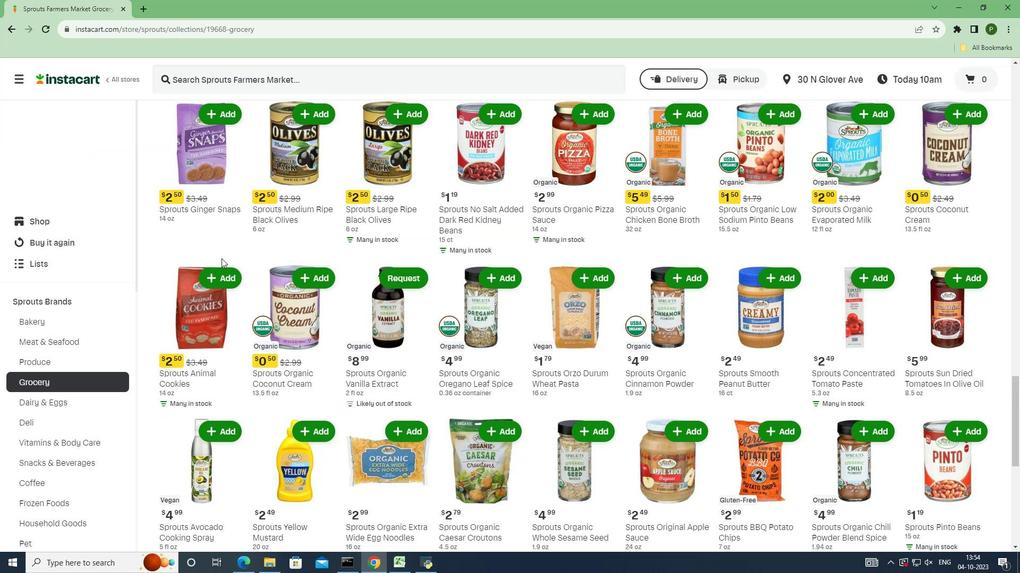 
Action: Mouse scrolled (221, 258) with delta (0, 0)
Screenshot: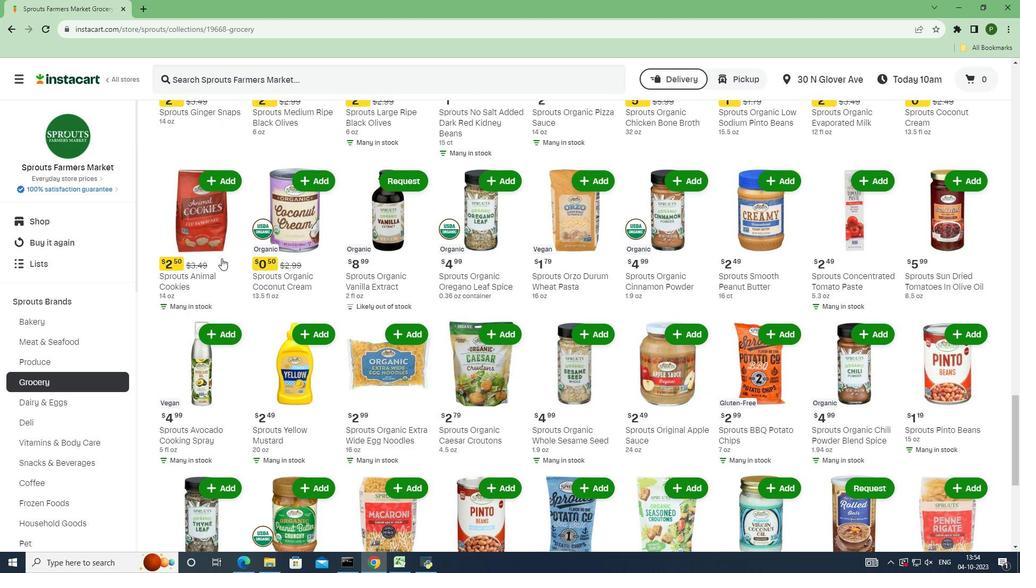 
Action: Mouse scrolled (221, 258) with delta (0, 0)
Screenshot: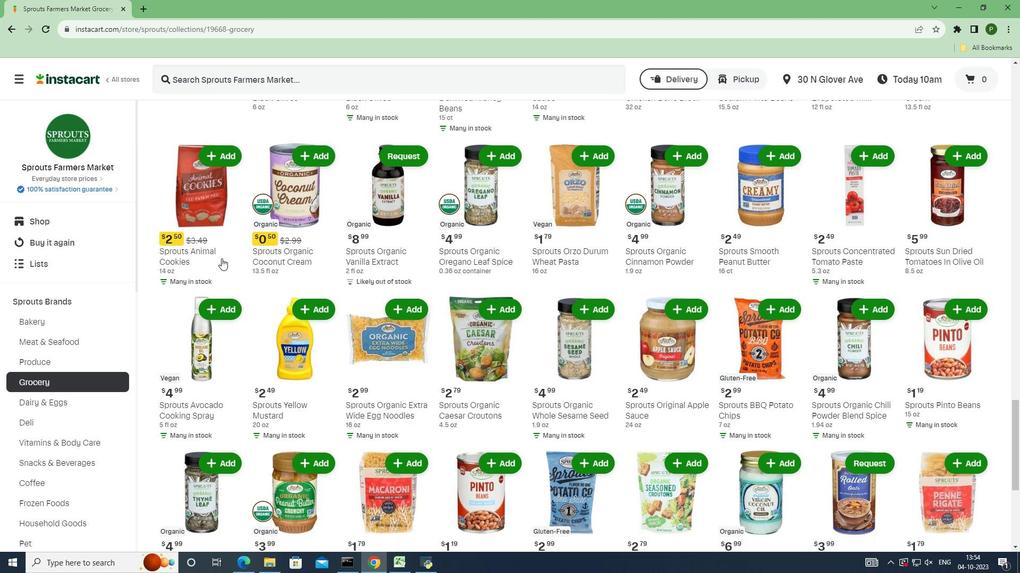
Action: Mouse scrolled (221, 258) with delta (0, 0)
Screenshot: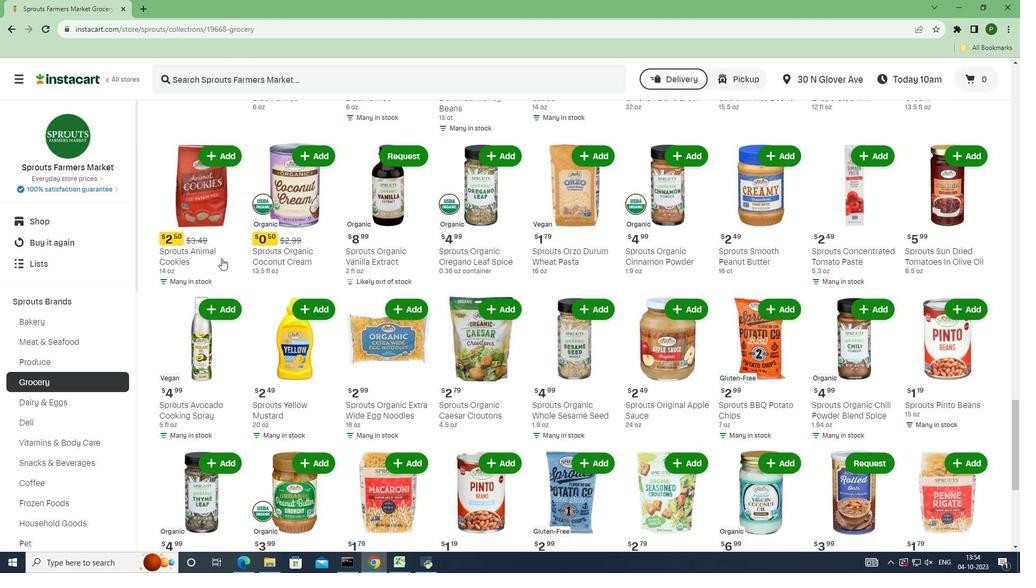 
Action: Mouse moved to (221, 258)
Screenshot: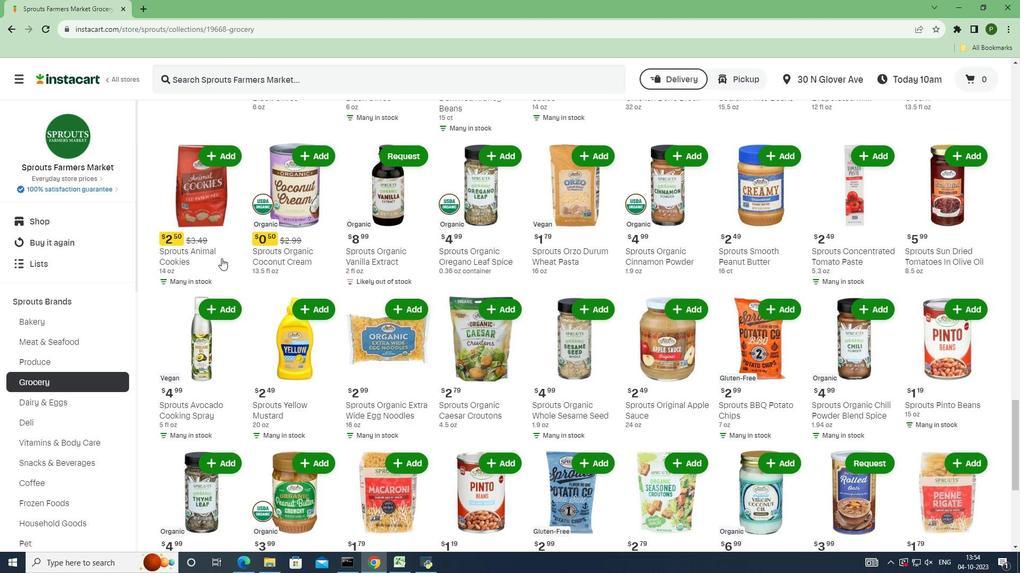
Action: Mouse scrolled (221, 258) with delta (0, 0)
Screenshot: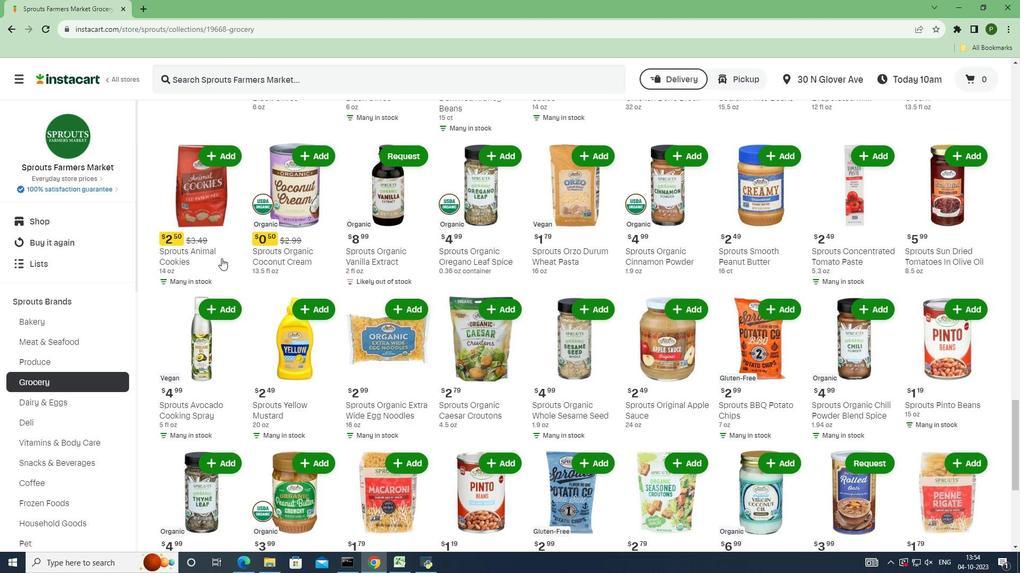 
Action: Mouse scrolled (221, 258) with delta (0, 0)
Screenshot: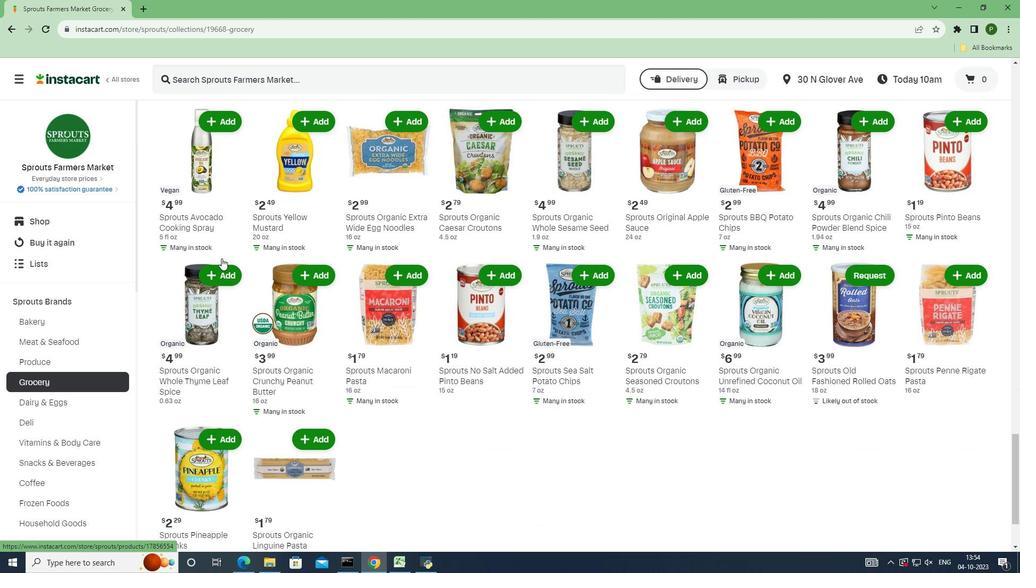 
Action: Mouse scrolled (221, 258) with delta (0, 0)
Screenshot: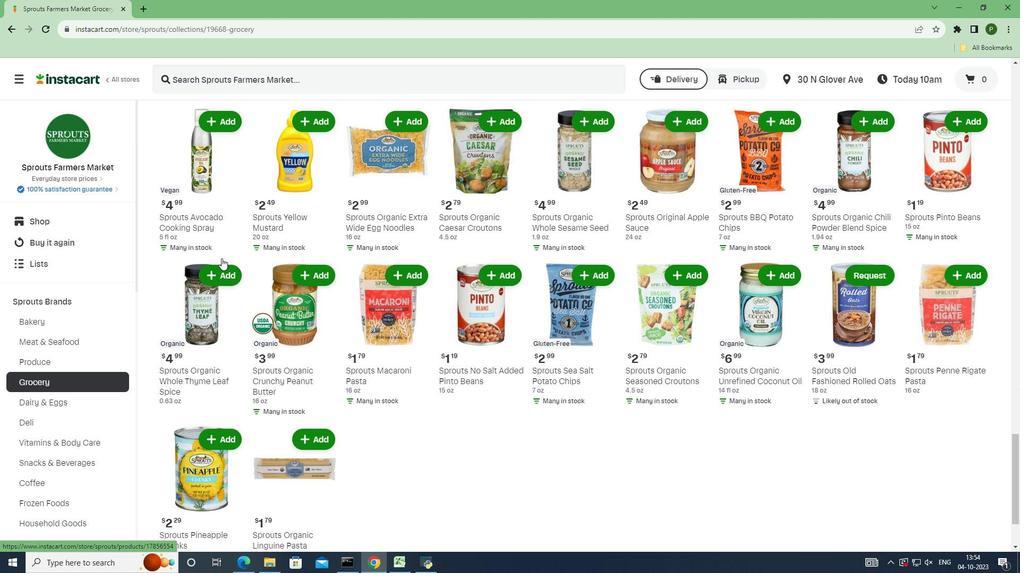 
Action: Mouse moved to (224, 264)
Screenshot: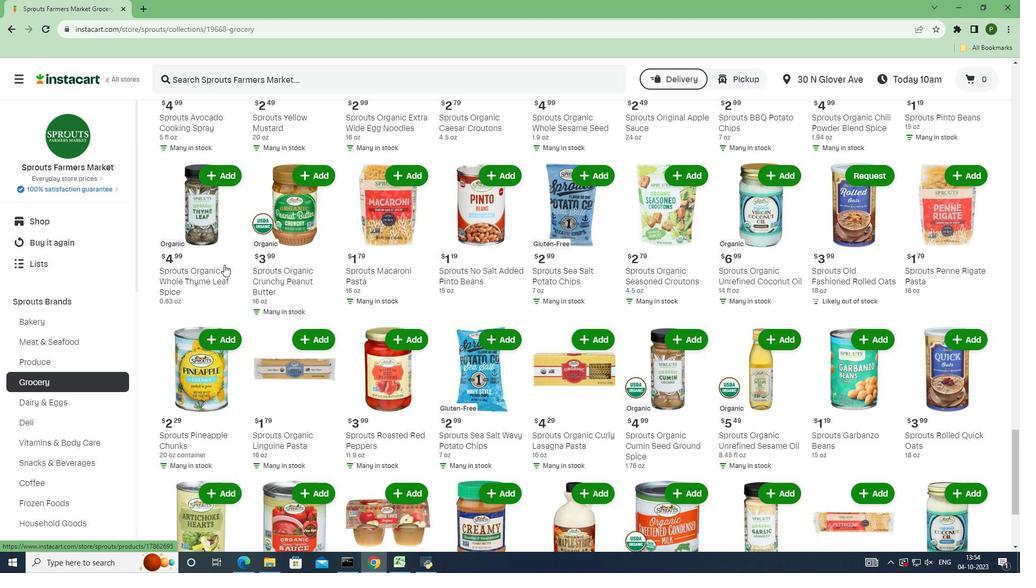 
Action: Mouse scrolled (224, 264) with delta (0, 0)
Screenshot: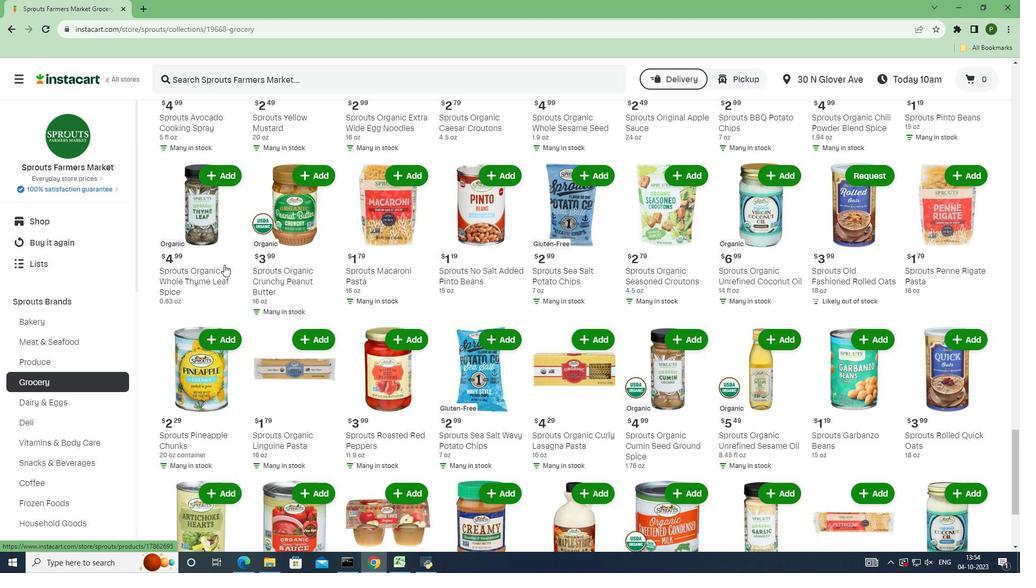 
Action: Mouse moved to (224, 265)
Screenshot: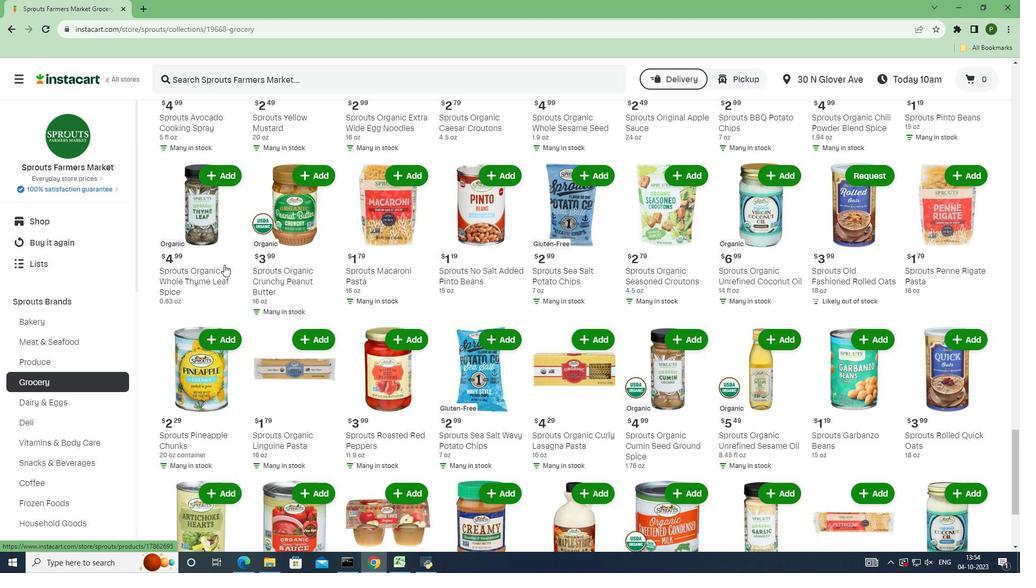 
Action: Mouse scrolled (224, 264) with delta (0, 0)
Screenshot: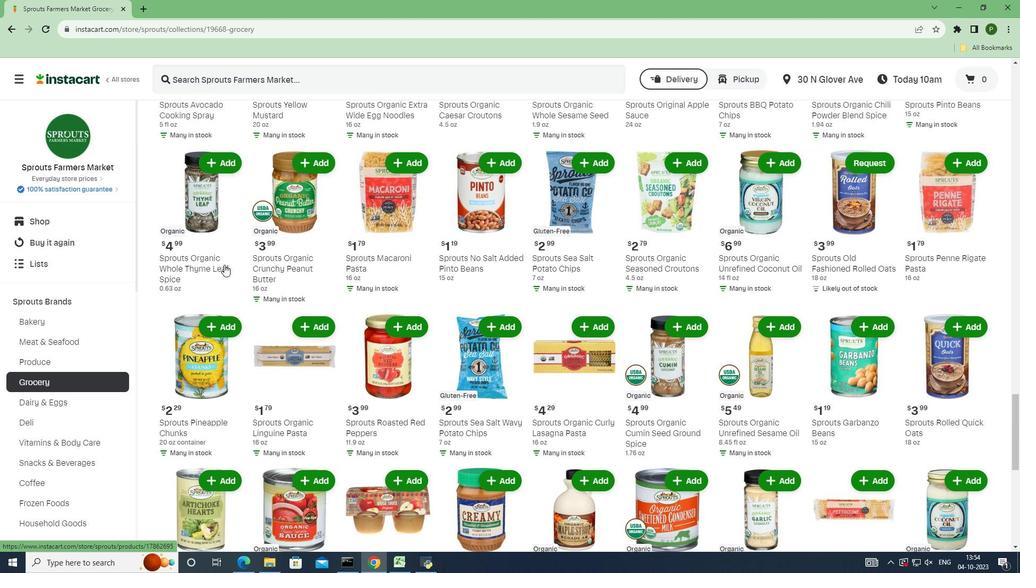 
Action: Mouse scrolled (224, 264) with delta (0, 0)
Screenshot: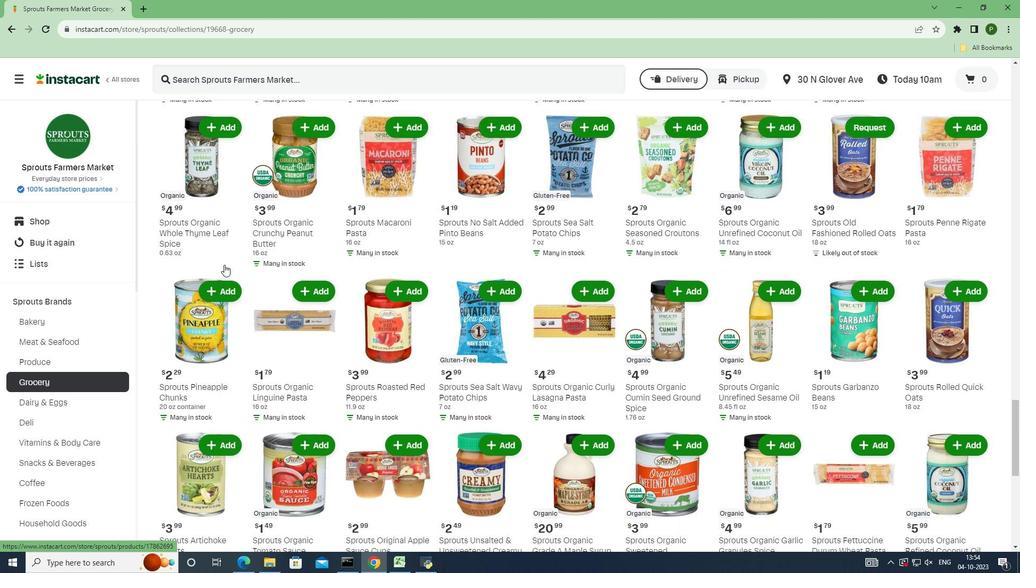 
Action: Mouse scrolled (224, 264) with delta (0, 0)
Screenshot: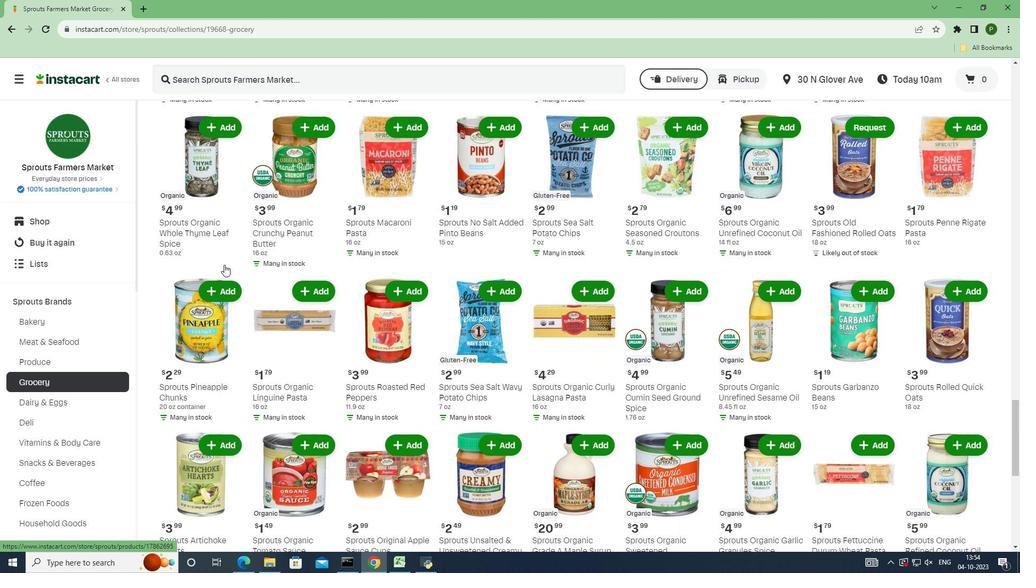 
Action: Mouse scrolled (224, 264) with delta (0, 0)
Screenshot: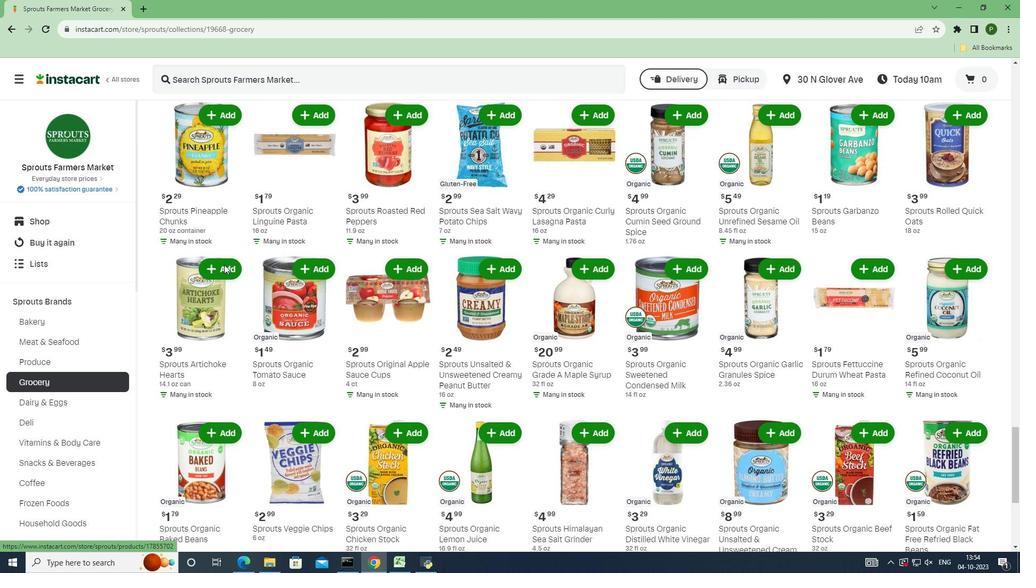 
Action: Mouse scrolled (224, 264) with delta (0, 0)
Screenshot: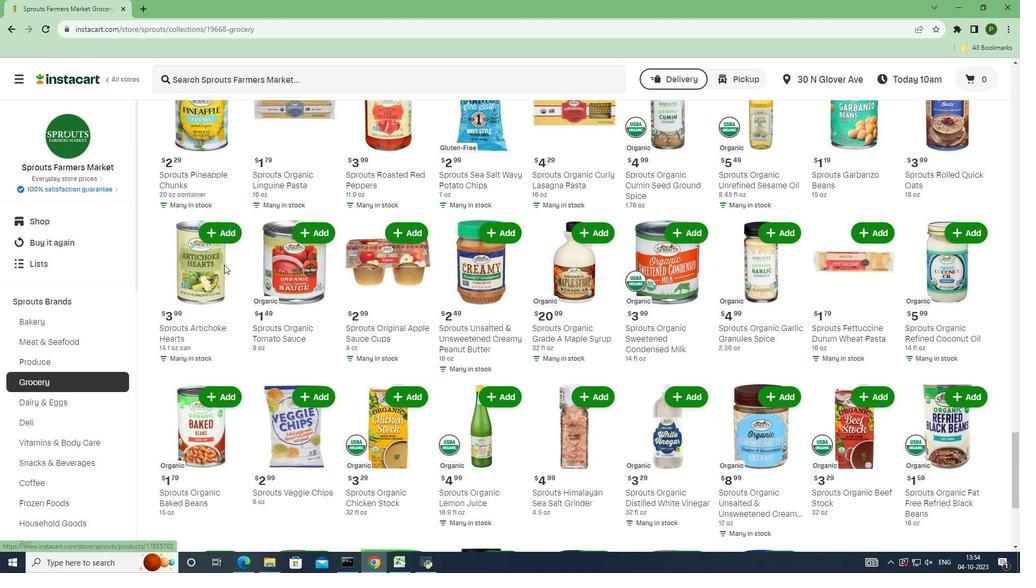 
Action: Mouse scrolled (224, 264) with delta (0, 0)
Screenshot: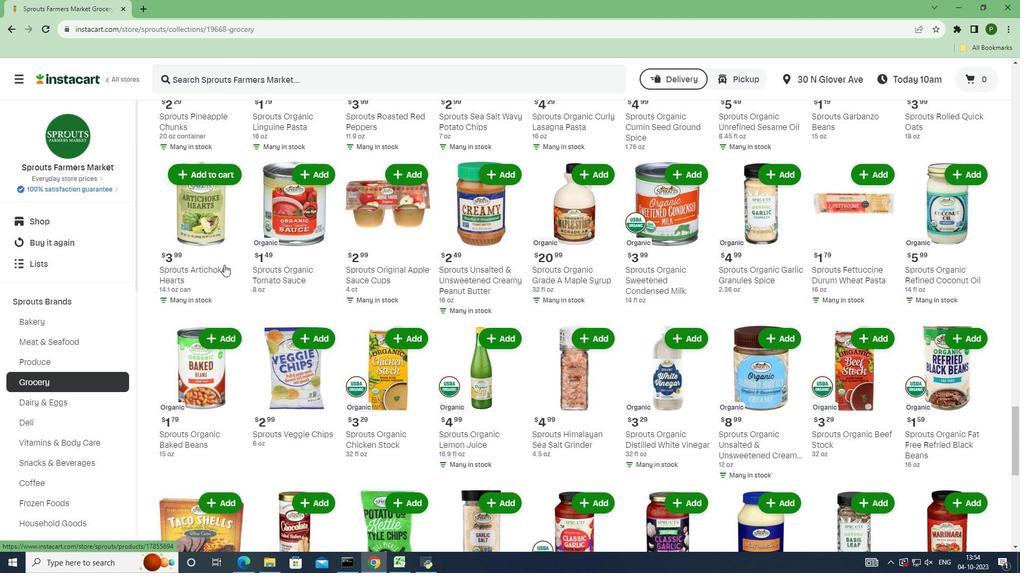 
Action: Mouse scrolled (224, 264) with delta (0, 0)
Screenshot: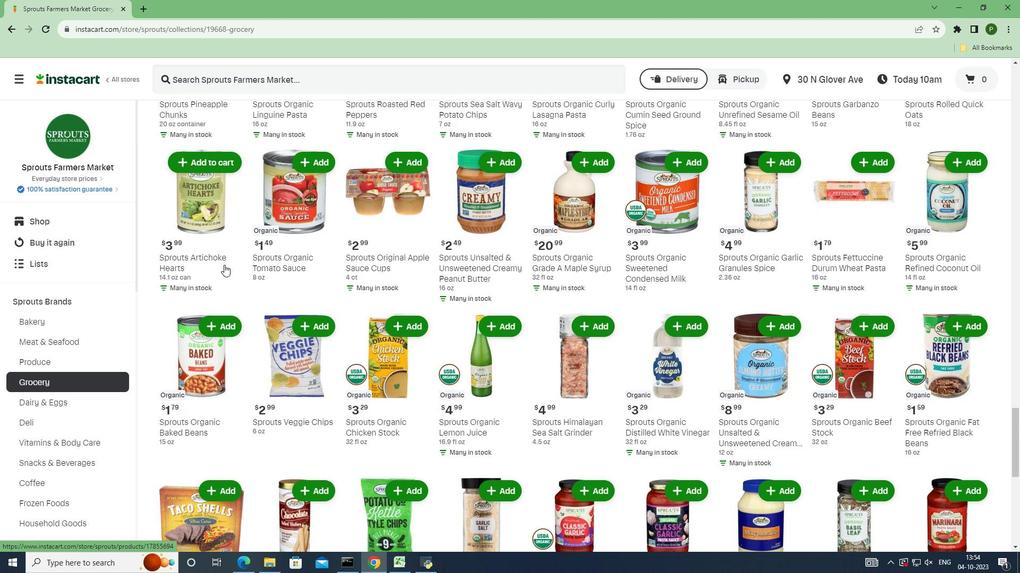
Action: Mouse scrolled (224, 264) with delta (0, 0)
Screenshot: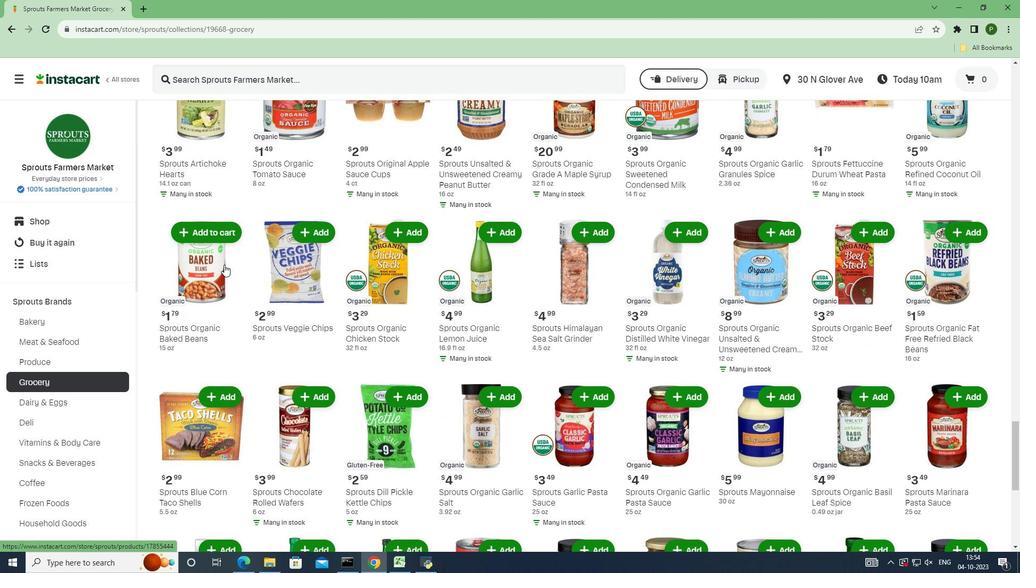
Action: Mouse scrolled (224, 264) with delta (0, 0)
Screenshot: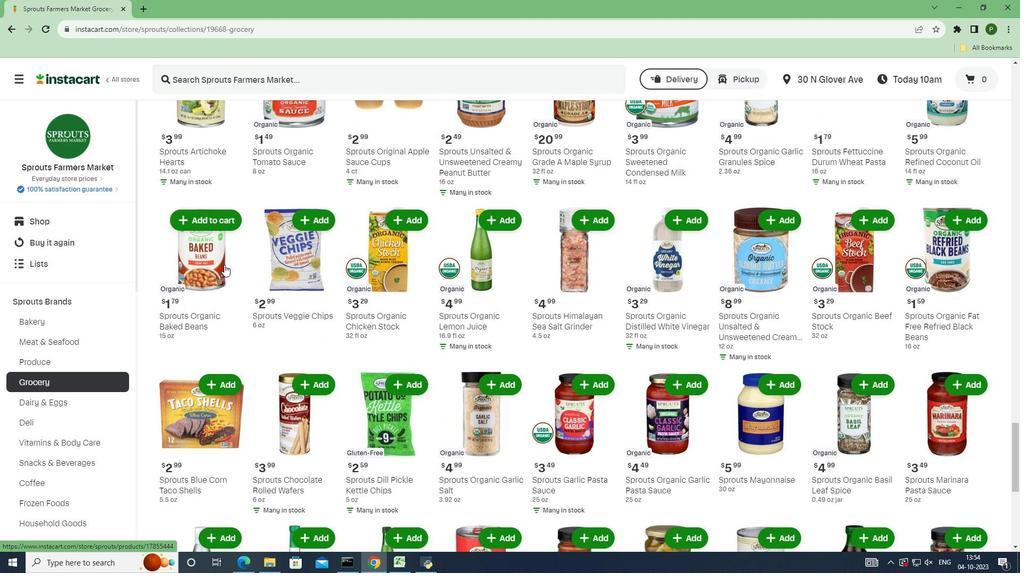 
Action: Mouse scrolled (224, 264) with delta (0, 0)
Screenshot: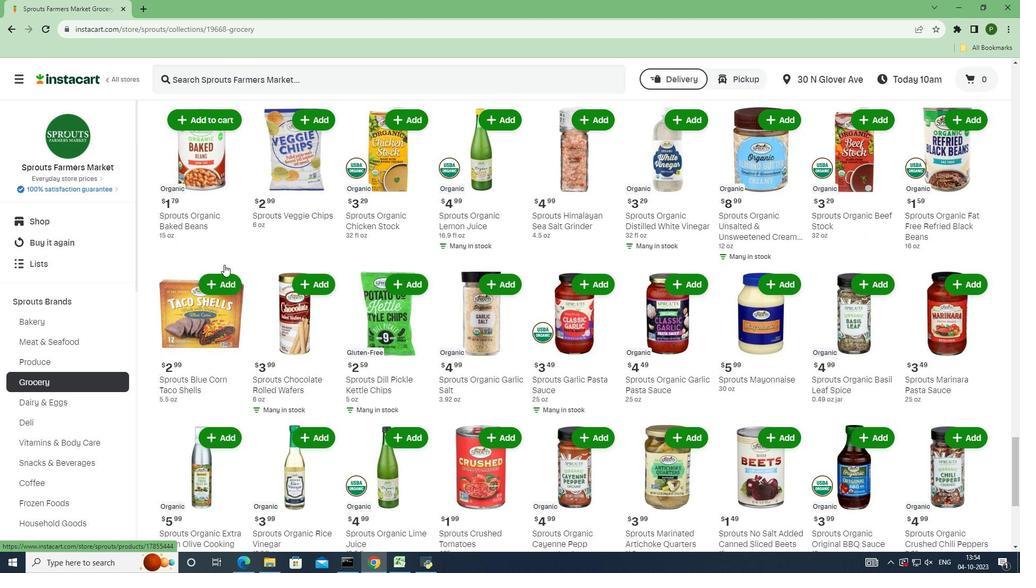 
Action: Mouse scrolled (224, 264) with delta (0, 0)
Screenshot: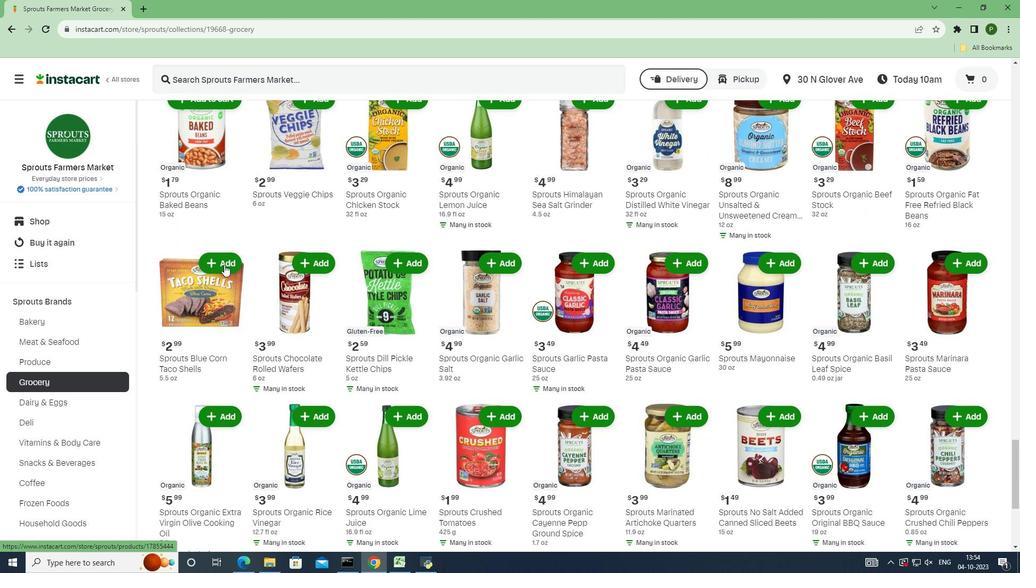 
Action: Mouse scrolled (224, 264) with delta (0, 0)
Screenshot: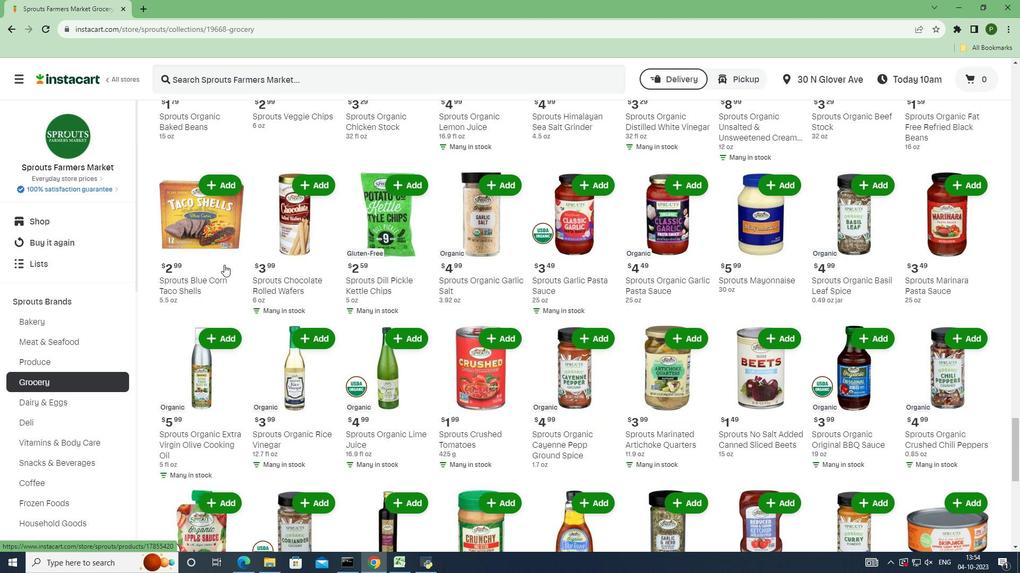 
Action: Mouse scrolled (224, 264) with delta (0, 0)
Screenshot: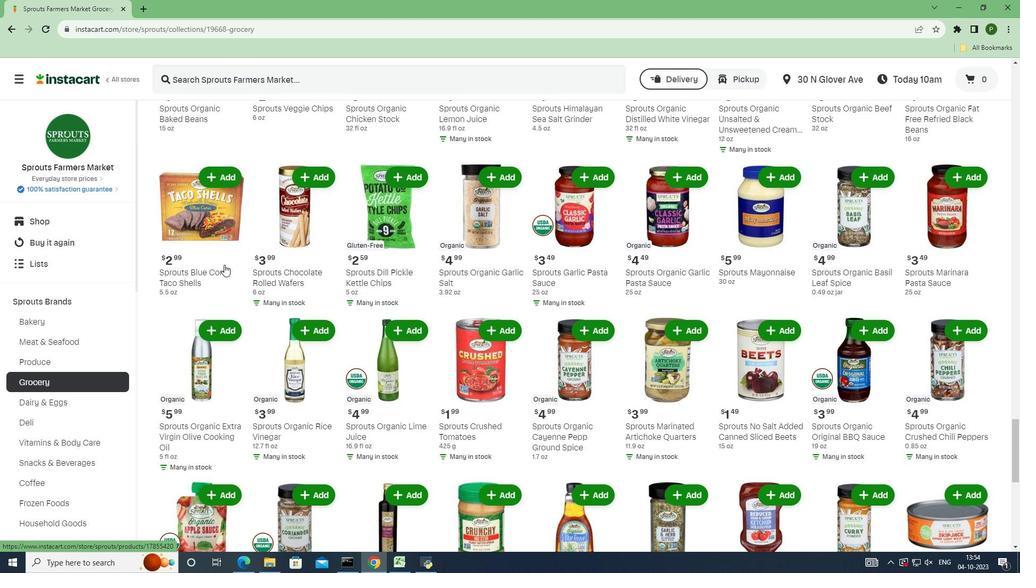 
Action: Mouse scrolled (224, 264) with delta (0, 0)
Screenshot: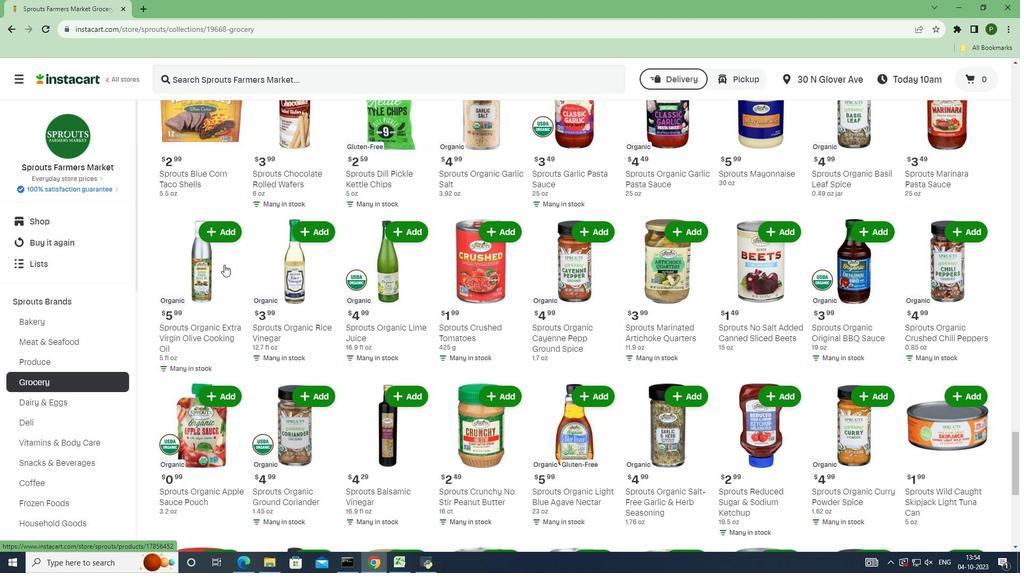 
Action: Mouse scrolled (224, 264) with delta (0, 0)
Screenshot: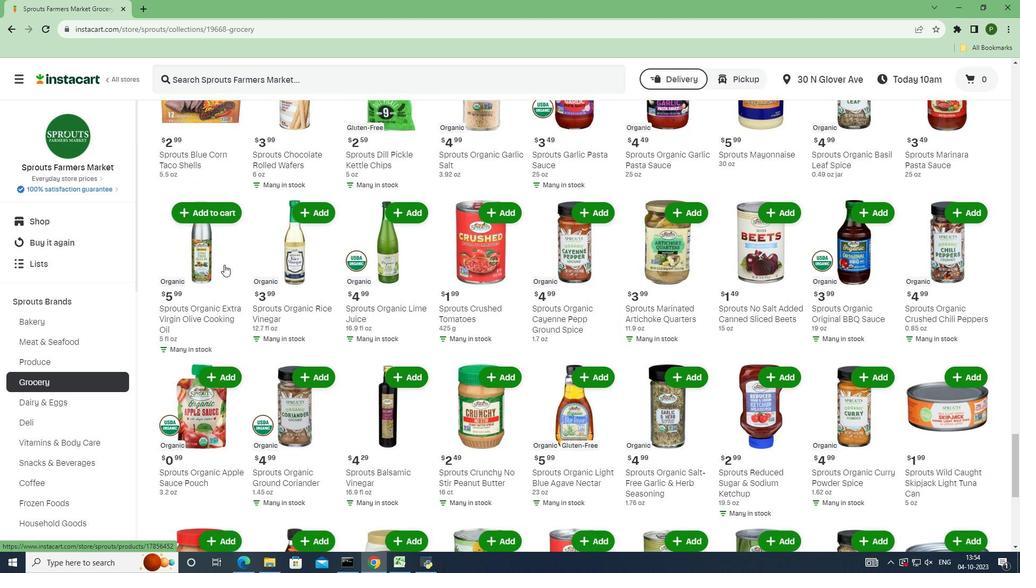 
Action: Mouse scrolled (224, 264) with delta (0, 0)
Screenshot: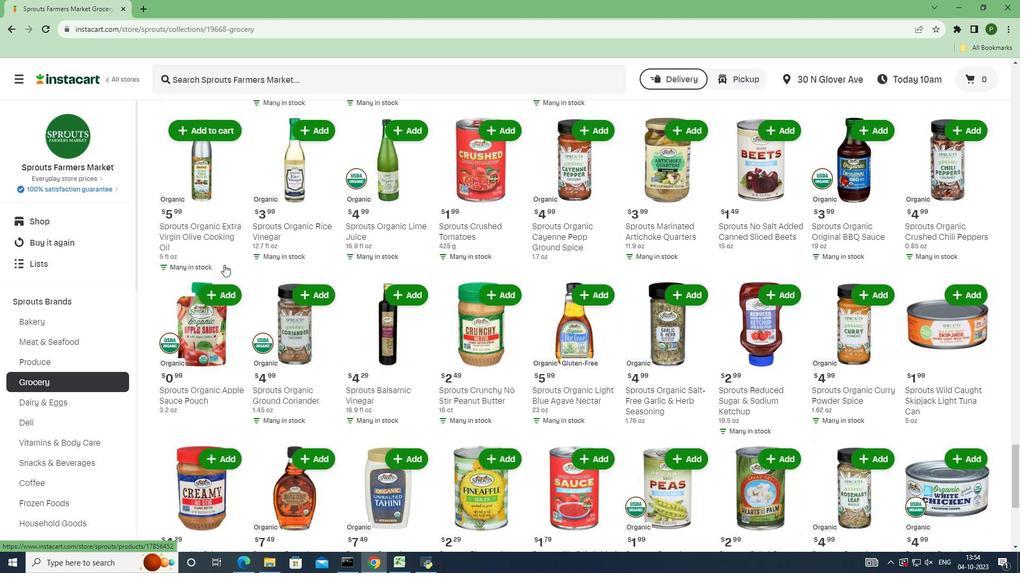 
Action: Mouse scrolled (224, 264) with delta (0, 0)
Screenshot: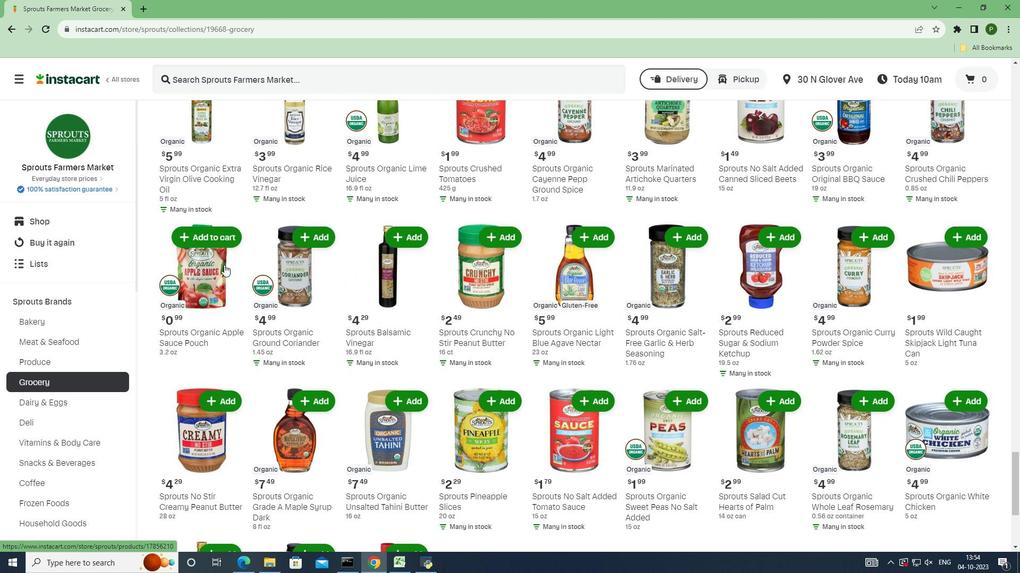 
Action: Mouse scrolled (224, 264) with delta (0, 0)
Screenshot: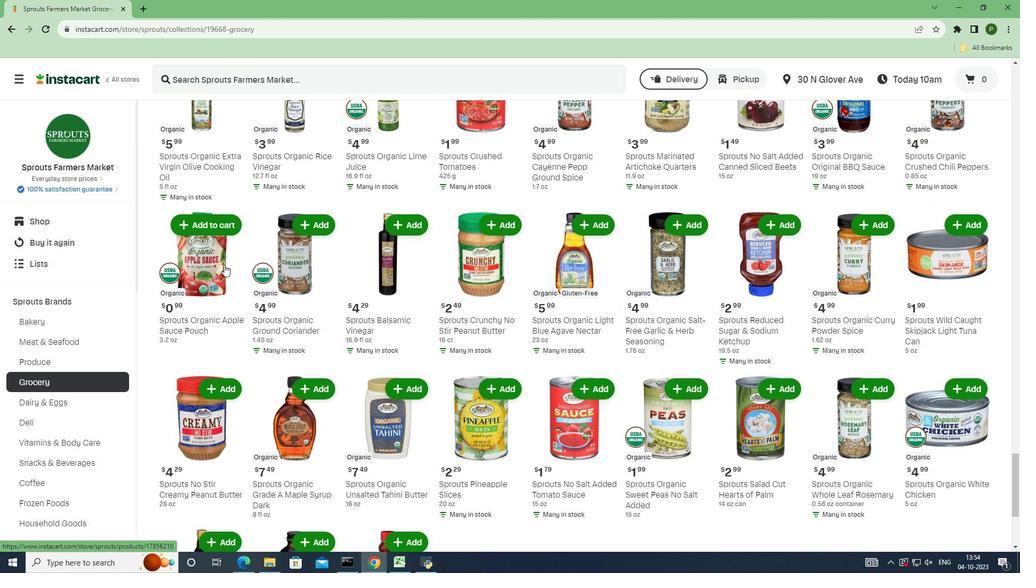 
Action: Mouse scrolled (224, 264) with delta (0, 0)
Screenshot: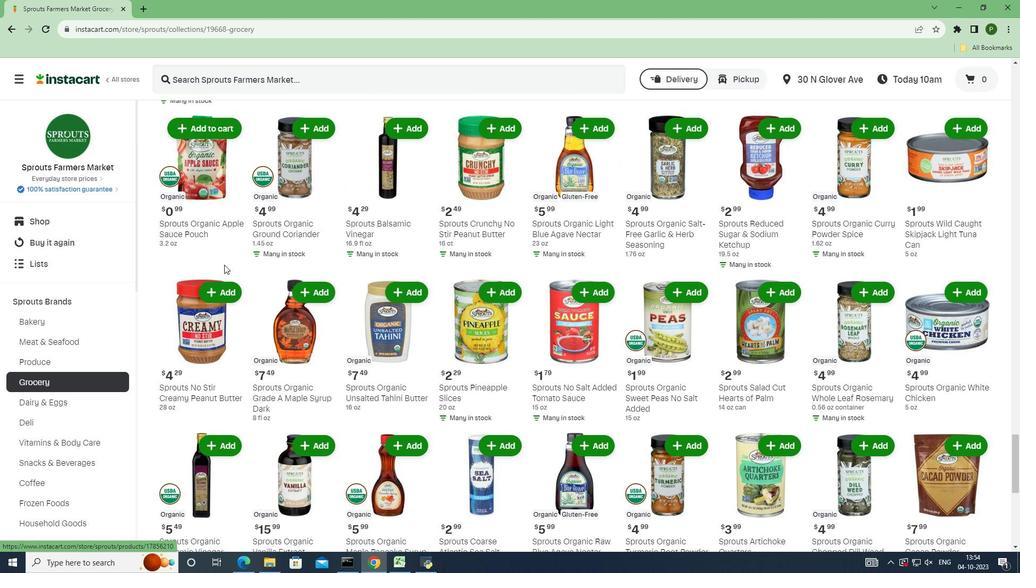 
Action: Mouse scrolled (224, 264) with delta (0, 0)
Screenshot: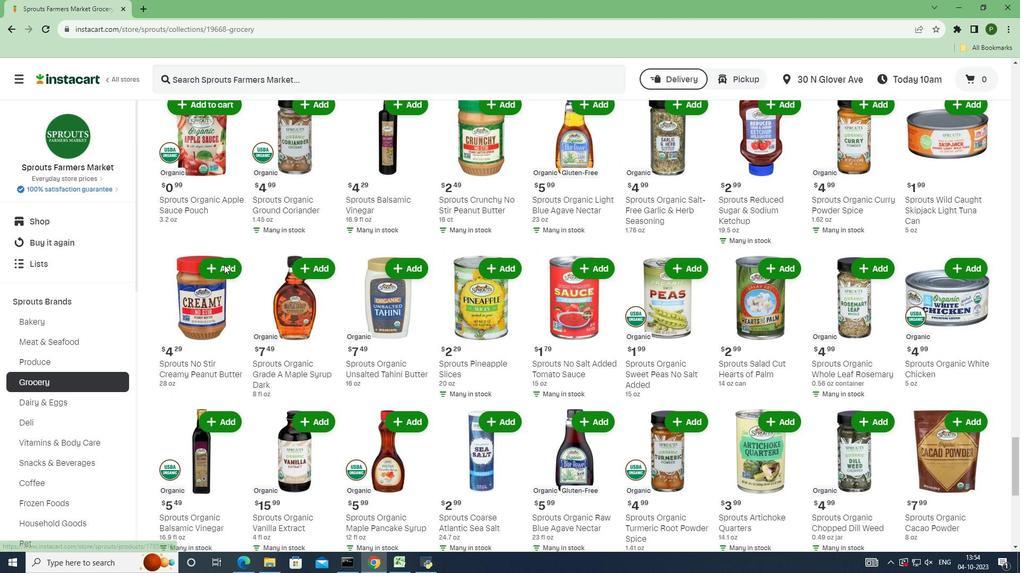 
Action: Mouse scrolled (224, 264) with delta (0, 0)
Screenshot: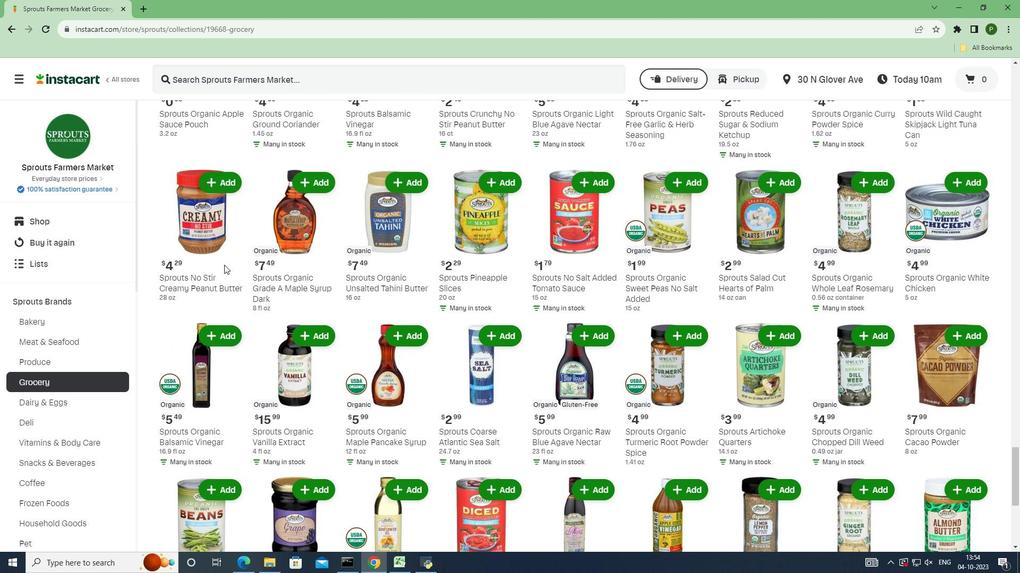 
Action: Mouse scrolled (224, 264) with delta (0, 0)
Screenshot: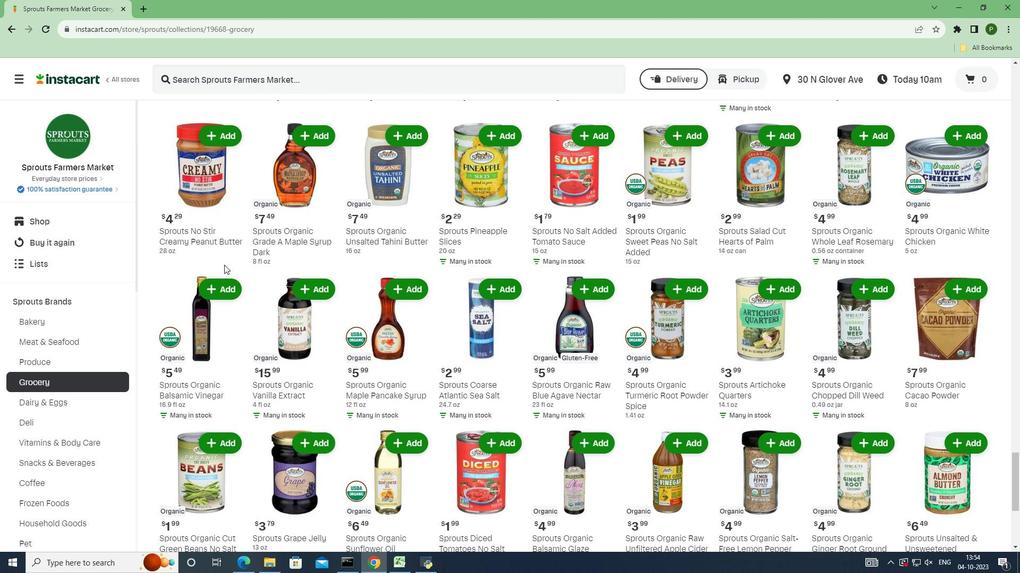 
Action: Mouse scrolled (224, 264) with delta (0, 0)
Screenshot: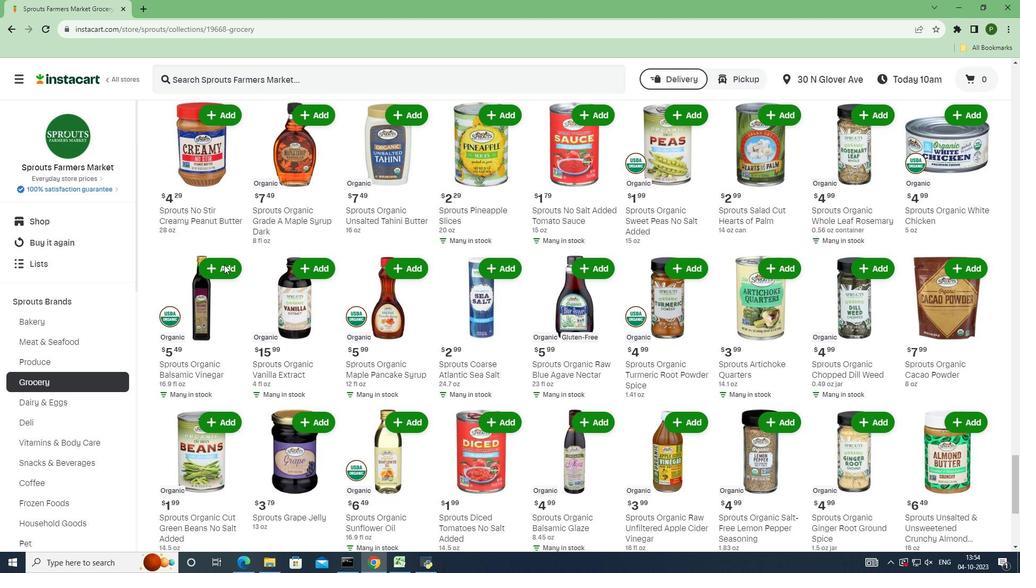 
Action: Mouse moved to (836, 335)
Screenshot: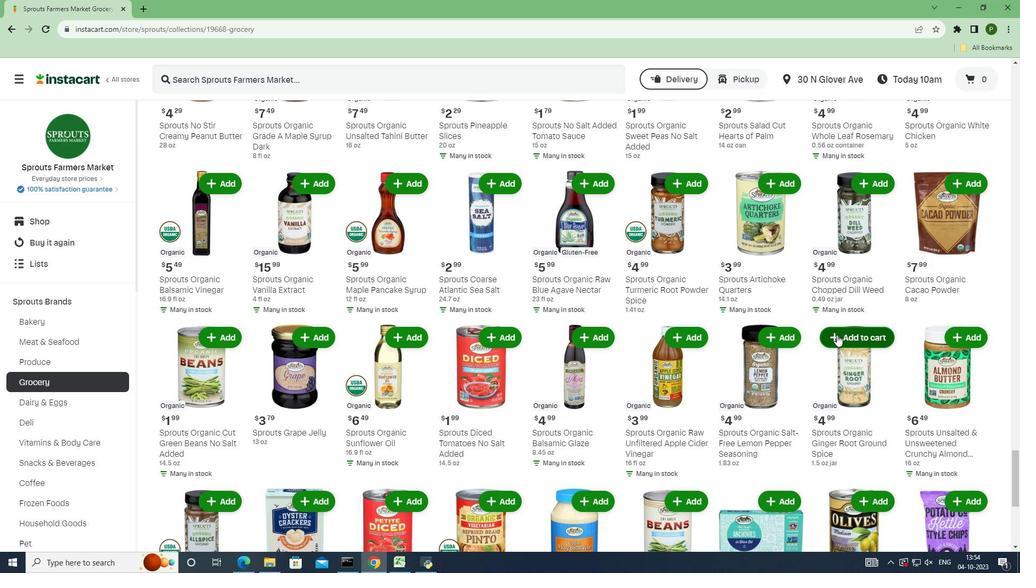 
Action: Mouse pressed left at (836, 335)
Screenshot: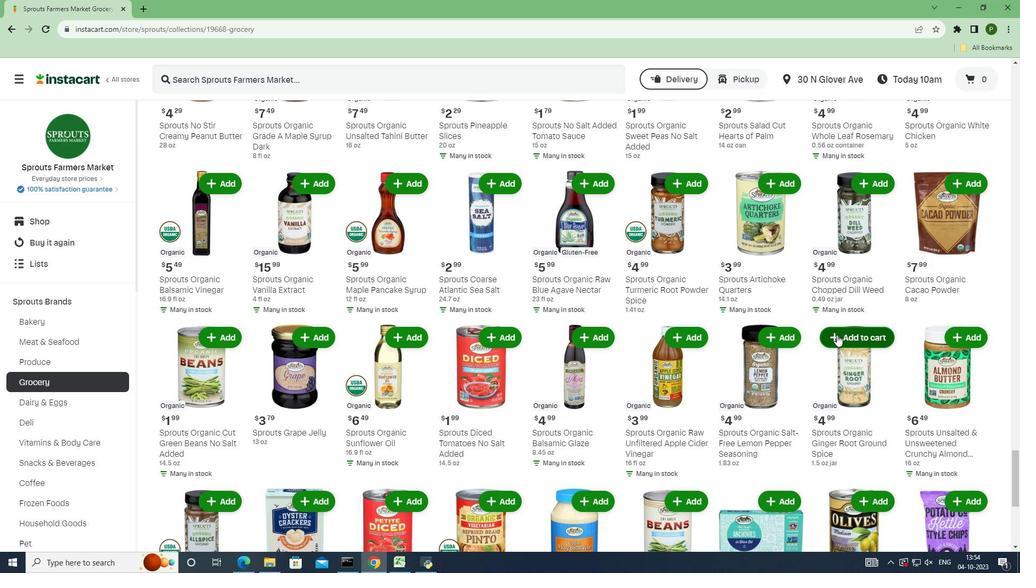 
Action: Mouse moved to (832, 324)
Screenshot: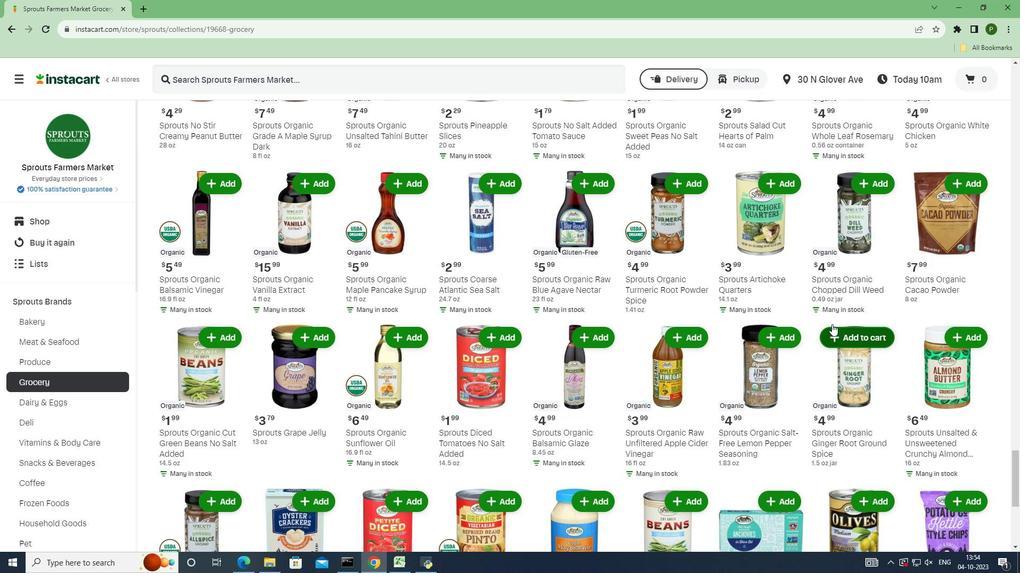 
